 Task: Organize a 75-minute professional wardrobe styling and fashion consultation to define personal style.
Action: Mouse pressed left at (533, 198)
Screenshot: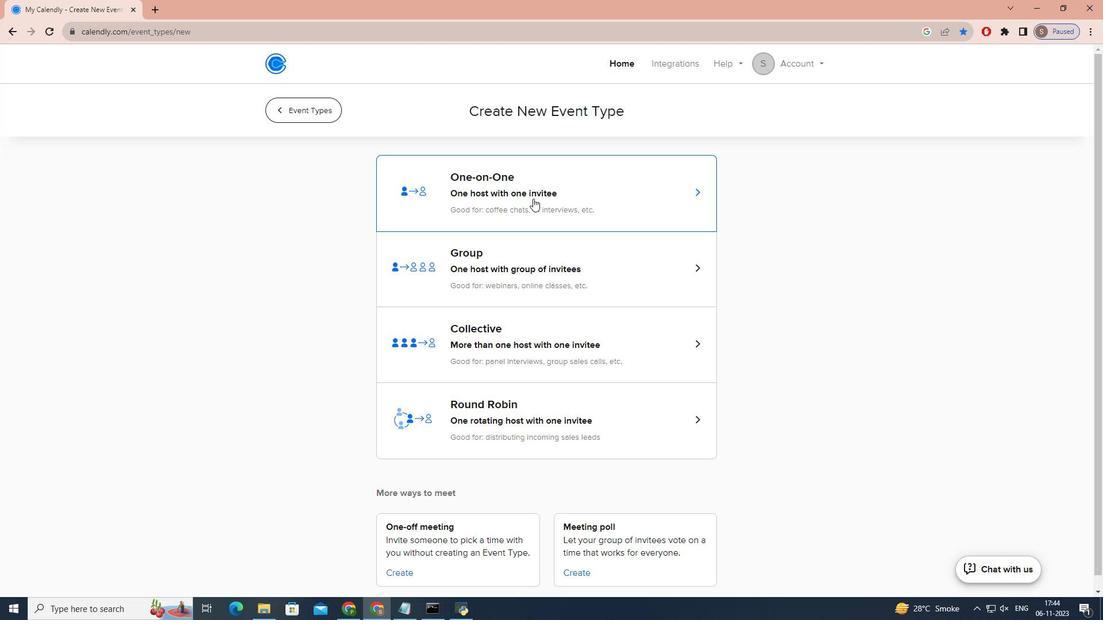 
Action: Mouse moved to (488, 269)
Screenshot: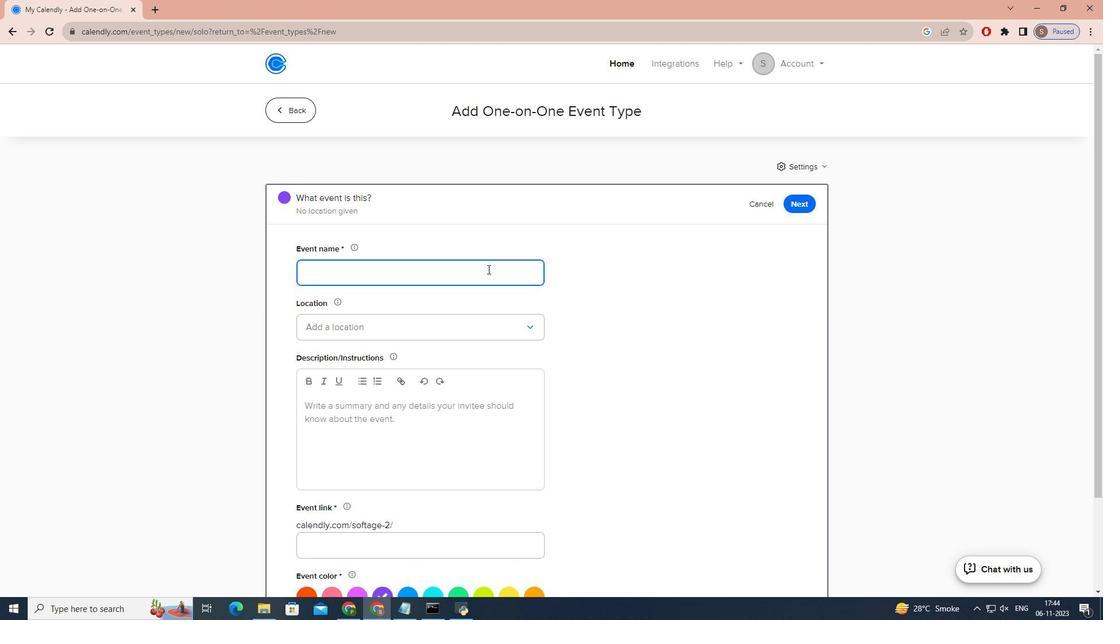 
Action: Key pressed p<Key.caps_lock>ERSONAL<Key.space><Key.caps_lock>s<Key.caps_lock>TYLE<Key.space><Key.caps_lock>d<Key.caps_lock>ISCOVR<Key.backspace>ERY<Key.space><Key.caps_lock>w<Key.caps_lock>ARDROBE<Key.space><Key.caps_lock>c<Key.caps_lock>ONSULTATION
Screenshot: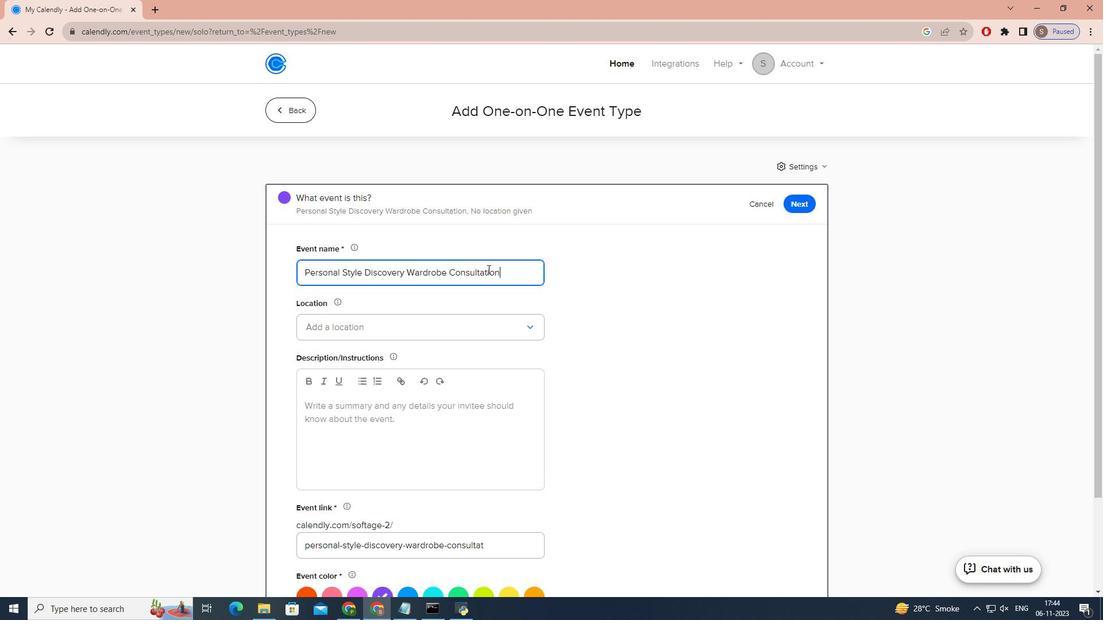 
Action: Mouse moved to (461, 333)
Screenshot: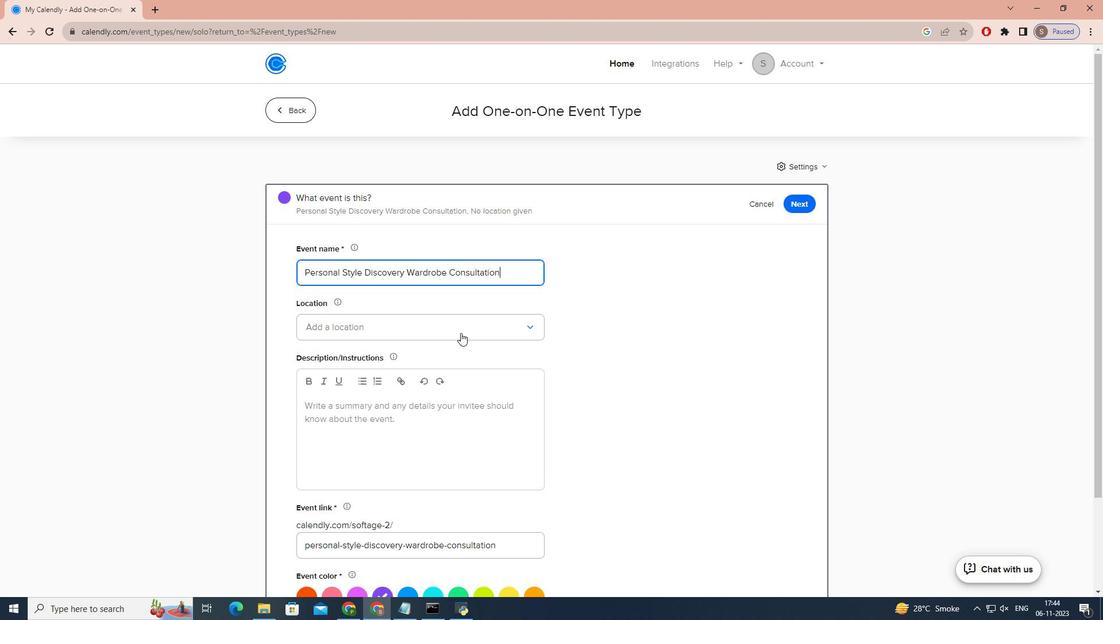
Action: Mouse pressed left at (461, 333)
Screenshot: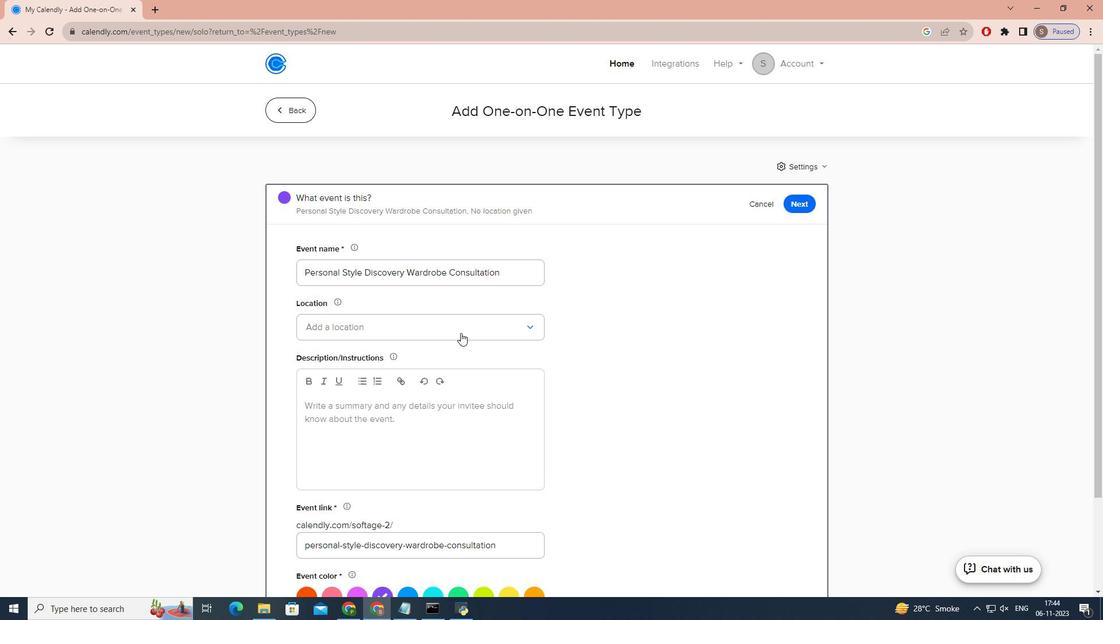 
Action: Mouse moved to (440, 355)
Screenshot: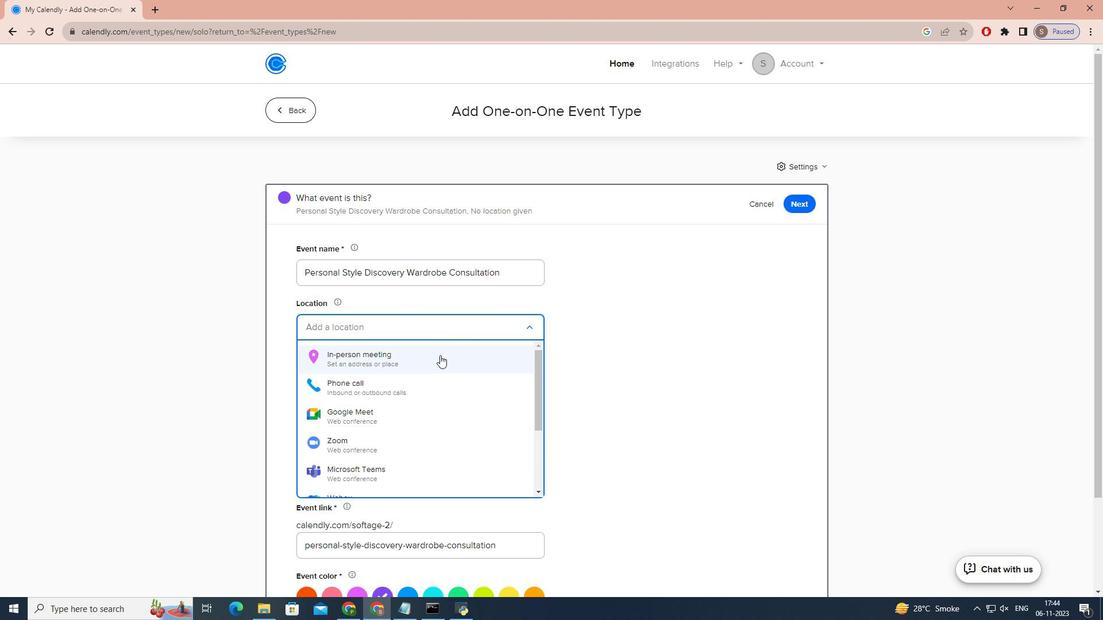 
Action: Mouse pressed left at (440, 355)
Screenshot: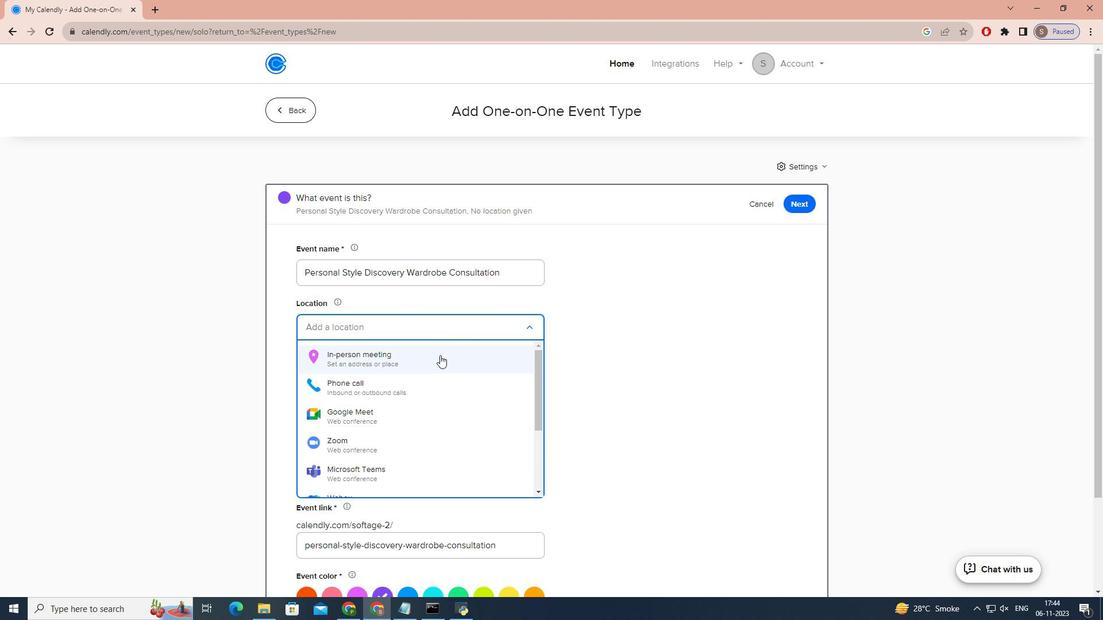 
Action: Mouse moved to (502, 192)
Screenshot: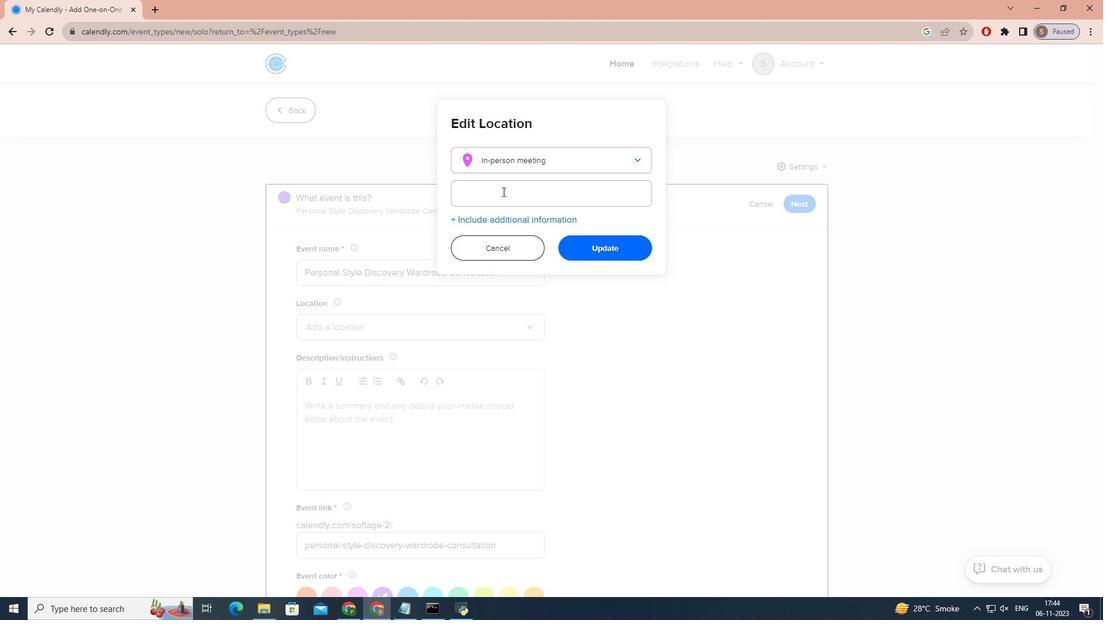 
Action: Mouse pressed left at (502, 192)
Screenshot: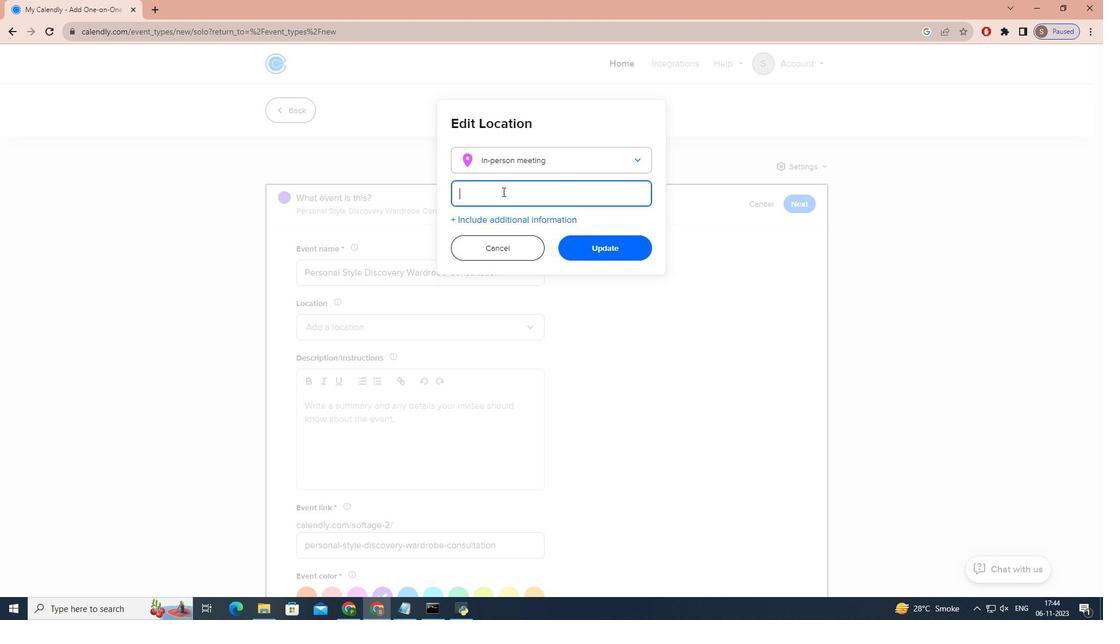 
Action: Key pressed <Key.caps_lock>h<Key.caps_lock>OUSE<Key.space>OF<Key.space><Key.caps_lock>c<Key.caps_lock>OLOUR,<Key.space><Key.backspace><Key.backspace><Key.backspace><Key.backspace>R<Key.space><Key.backspace>,<Key.space>12900<Key.space><Key.caps_lock>m<Key.caps_lock>ETCALF<Key.space><Key.caps_lock>a<Key.caps_lock>VENUE<Key.space><Key.caps_lock>s<Key.caps_lock>UITE<Key.space>215<Key.space><Key.caps_lock>o<Key.caps_lock>VERLAND<Key.space><Key.caps_lock>p<Key.caps_lock>ARK,<Key.space><Key.caps_lock>ks<Key.space>66213,<Key.space><Key.caps_lock>
Screenshot: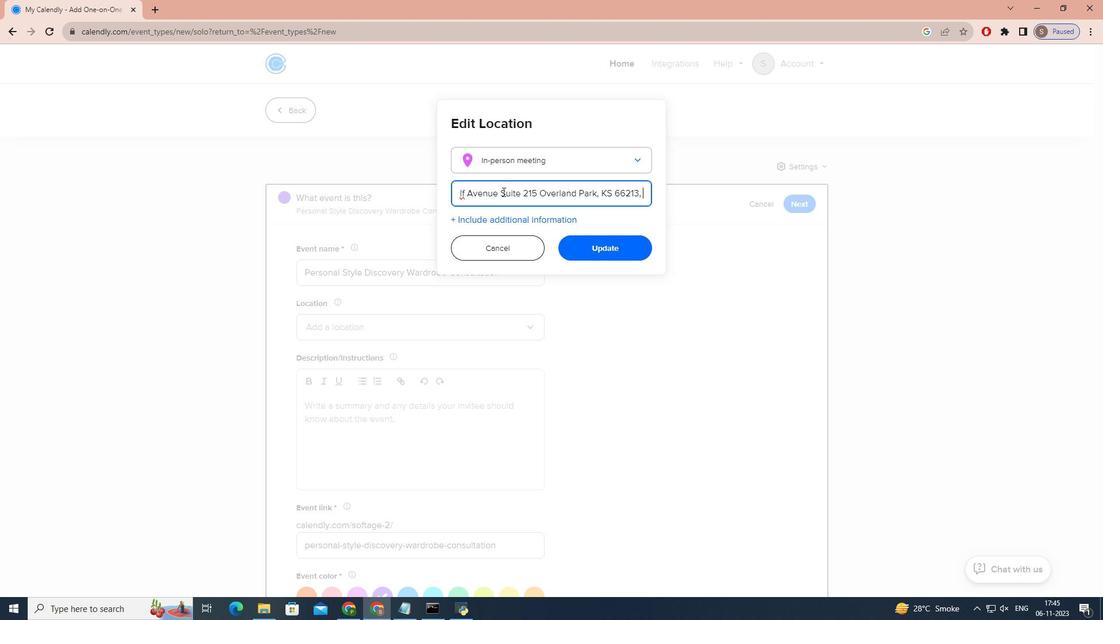 
Action: Mouse moved to (595, 219)
Screenshot: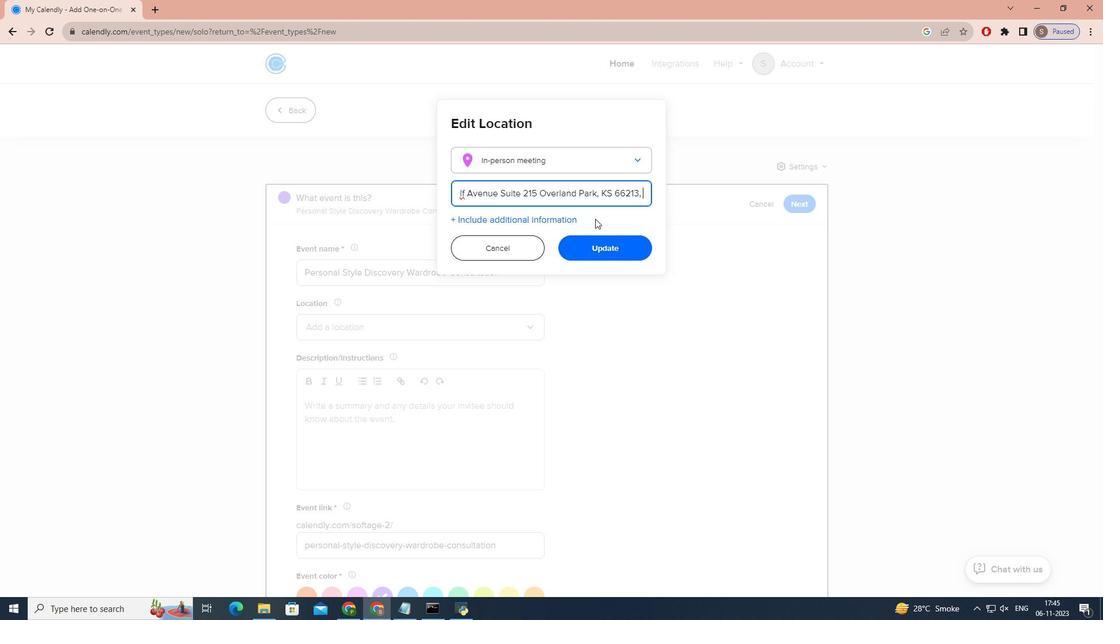 
Action: Key pressed <Key.backspace><Key.backspace>
Screenshot: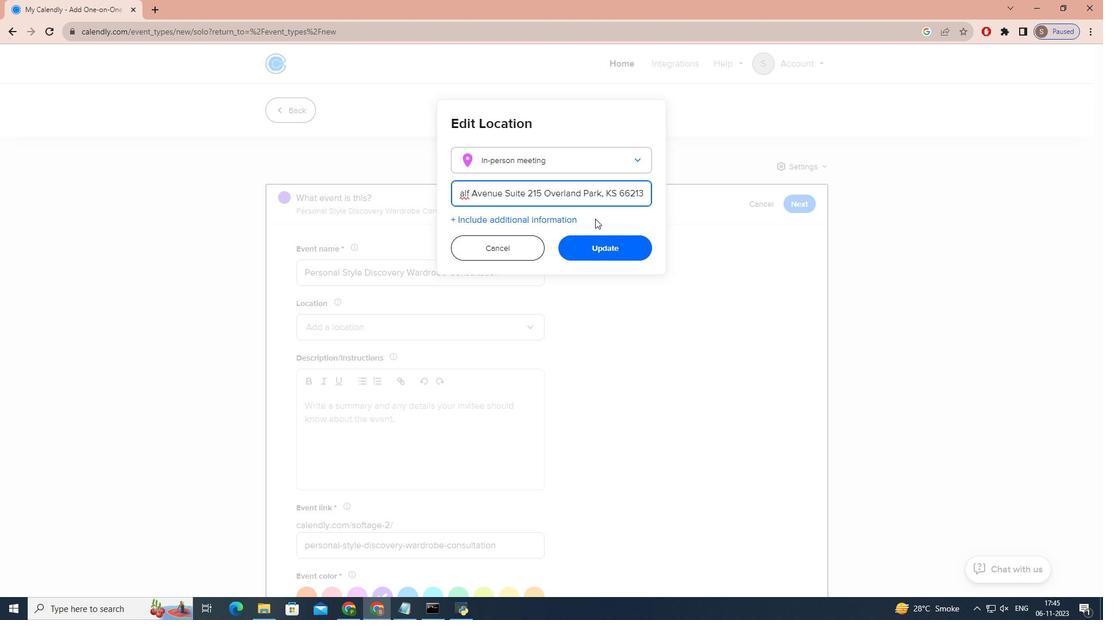 
Action: Mouse moved to (597, 246)
Screenshot: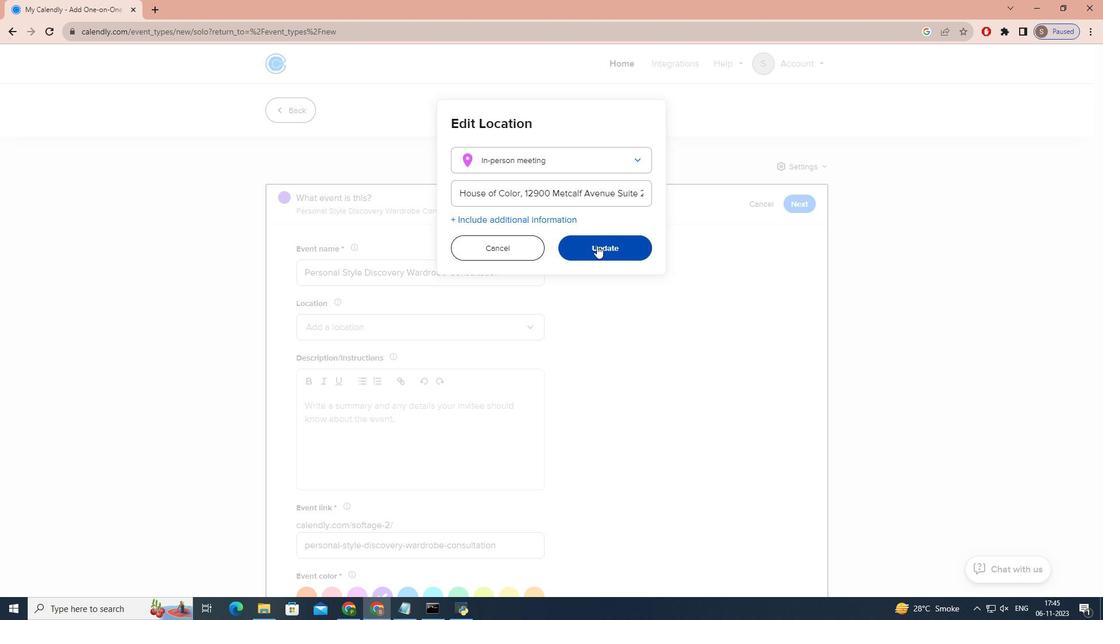 
Action: Mouse pressed left at (597, 246)
Screenshot: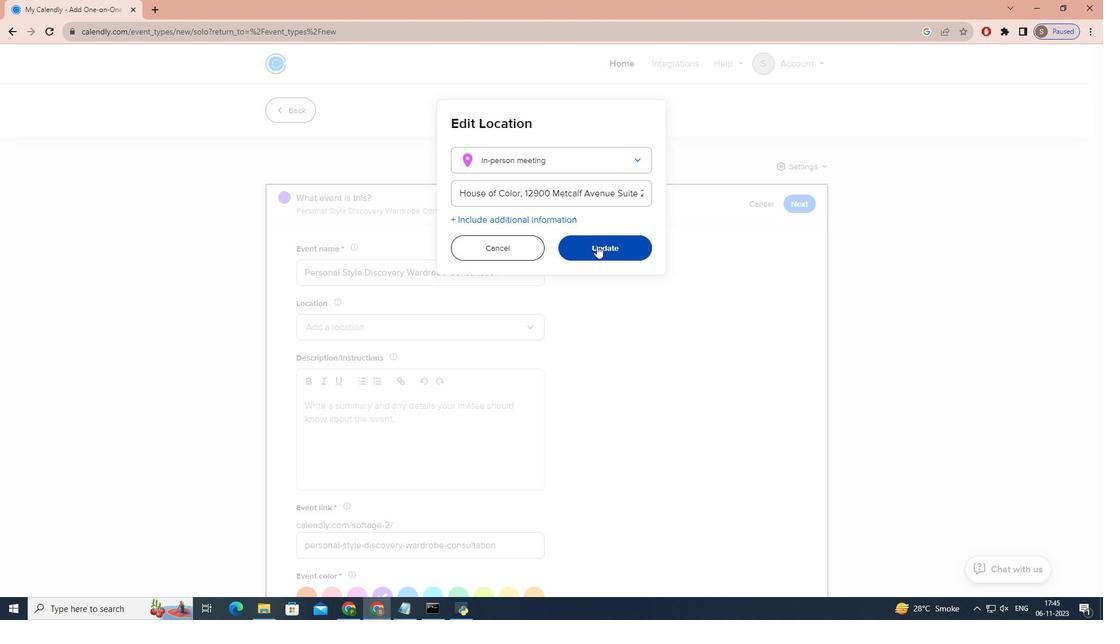 
Action: Mouse moved to (387, 443)
Screenshot: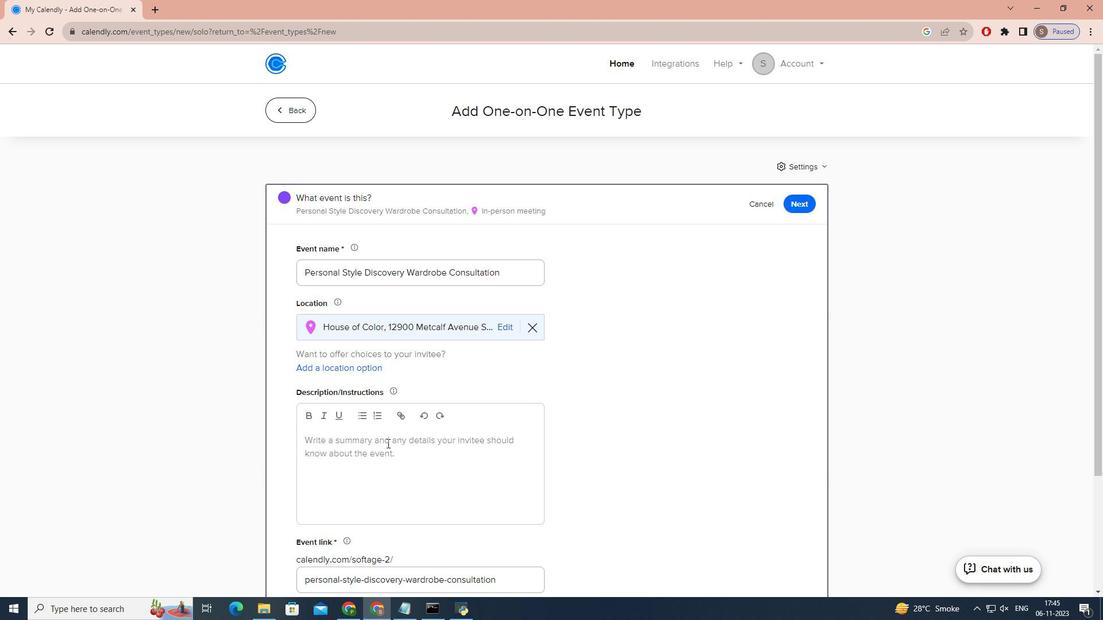 
Action: Mouse pressed left at (387, 443)
Screenshot: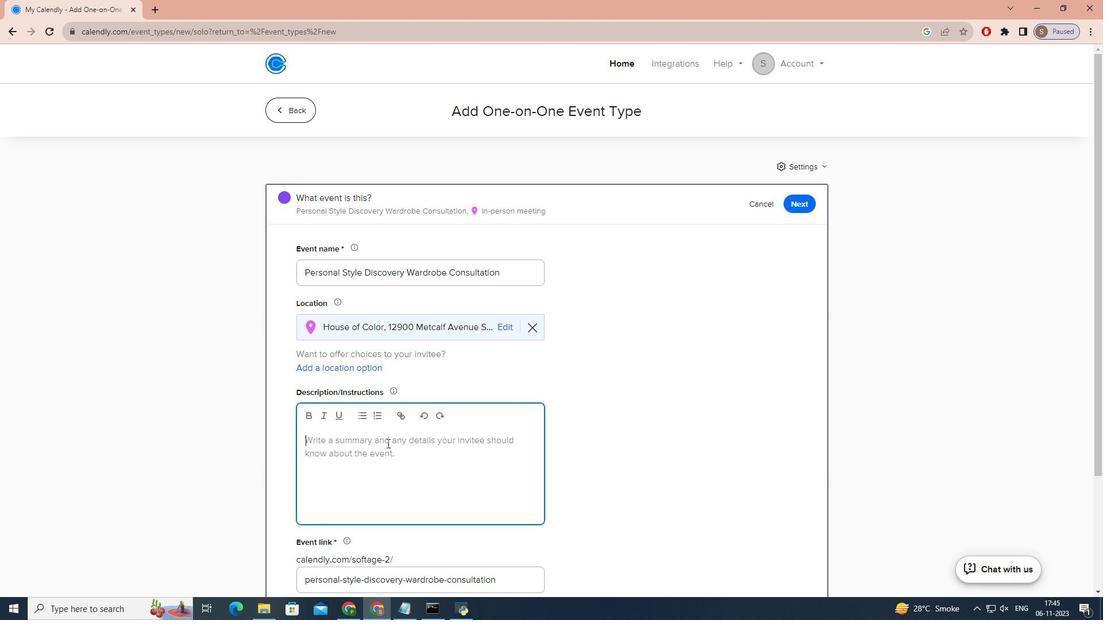 
Action: Key pressed <Key.caps_lock>w<Key.caps_lock>ELCOME<Key.space>TO<Key.space>YOUR<Key.space><Key.caps_lock>p<Key.caps_lock>ERSONAL<Key.space><Key.caps_lock>s<Key.caps_lock>TYLE<Key.space><Key.caps_lock>d<Key.caps_lock>ISCOVERY<Key.space><Key.caps_lock>w<Key.caps_lock>ARDROBE<Key.space><Key.caps_lock>c<Key.caps_lock>ONSULTATION<Key.shift><Key.shift><Key.shift>!<Key.space>
Screenshot: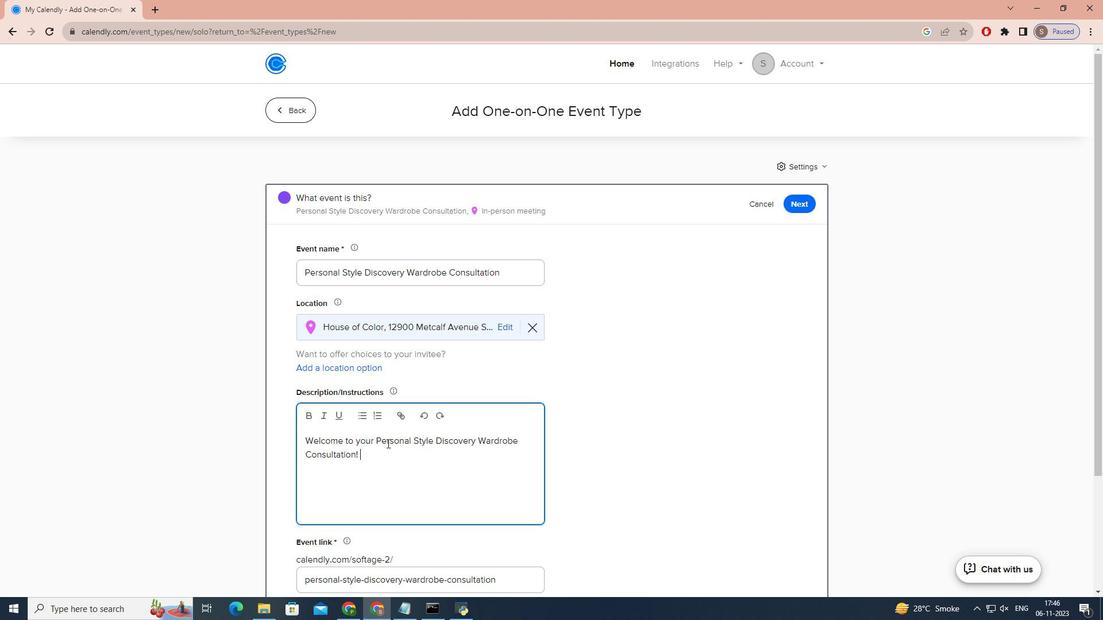 
Action: Mouse moved to (379, 440)
Screenshot: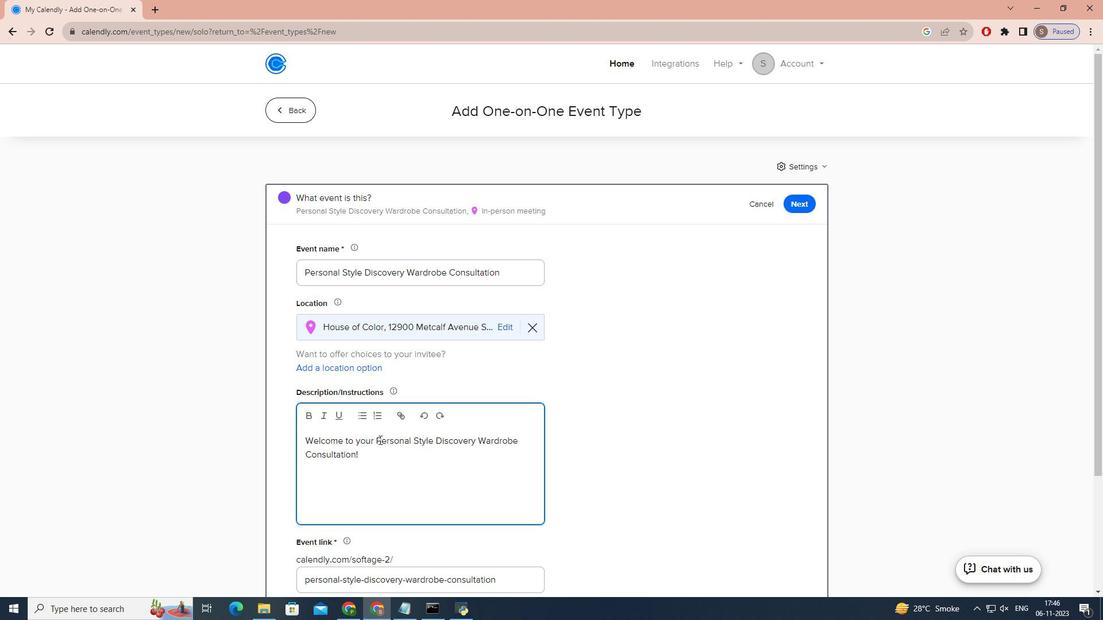 
Action: Mouse pressed left at (379, 440)
Screenshot: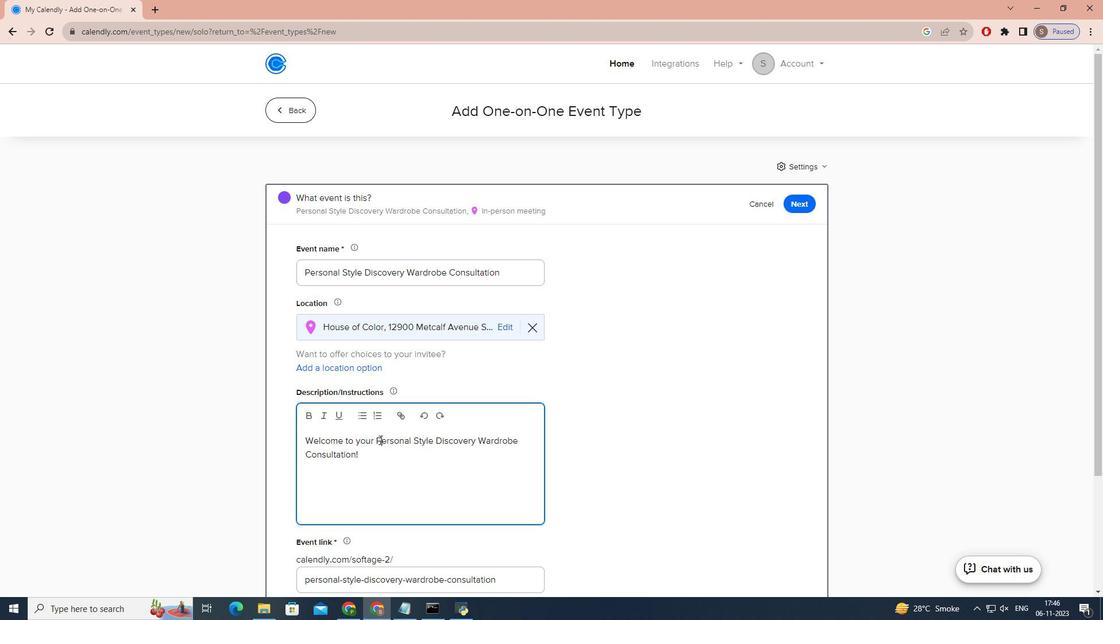 
Action: Mouse moved to (375, 439)
Screenshot: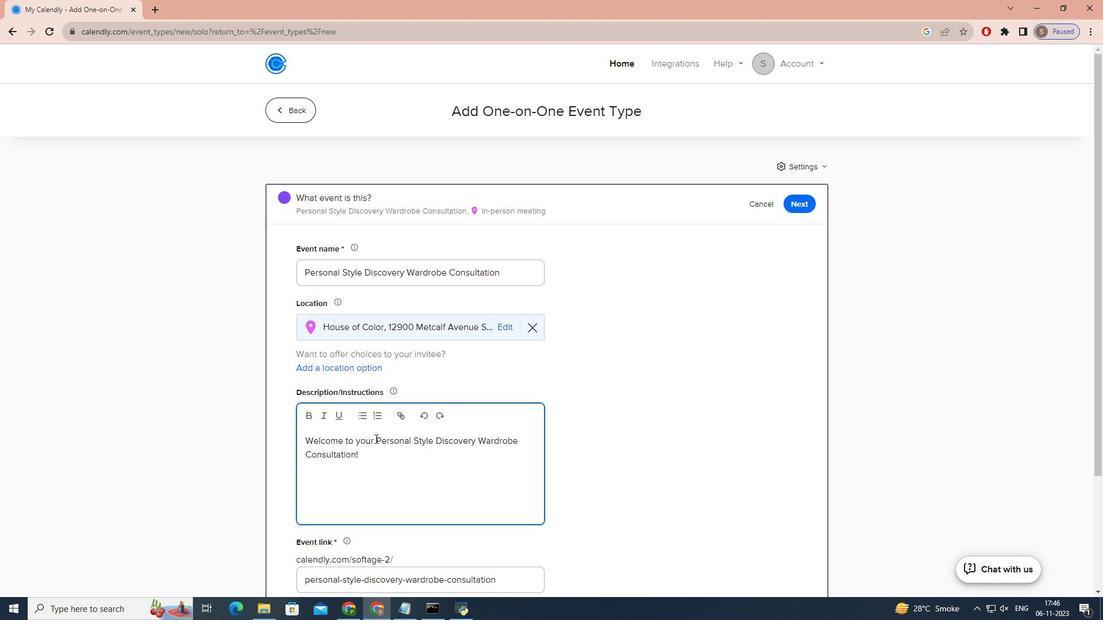 
Action: Mouse pressed left at (375, 439)
Screenshot: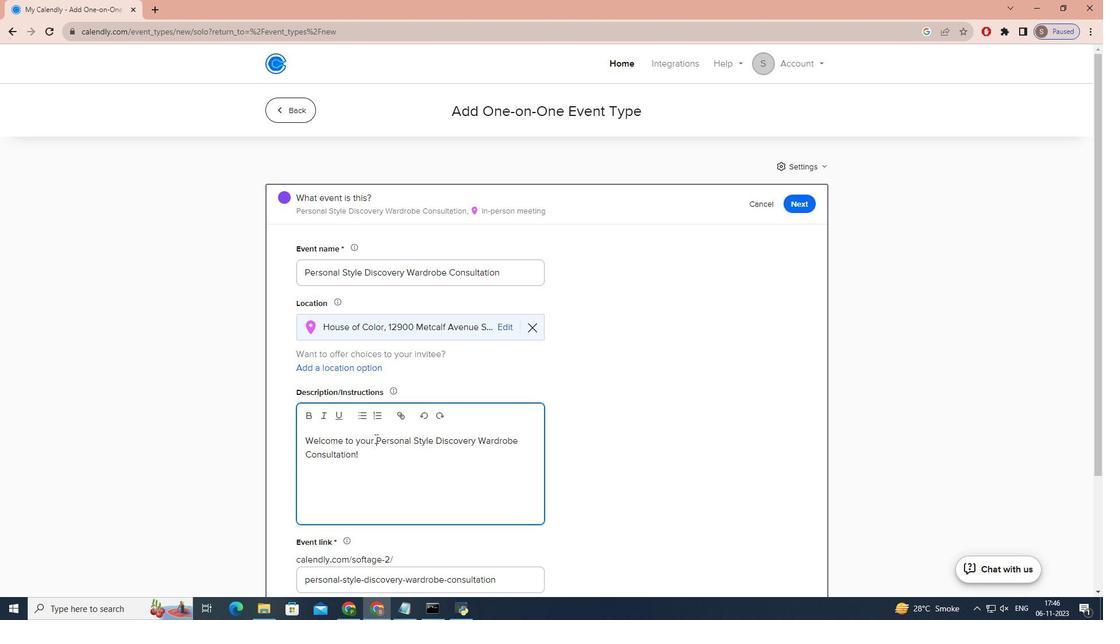 
Action: Mouse moved to (325, 418)
Screenshot: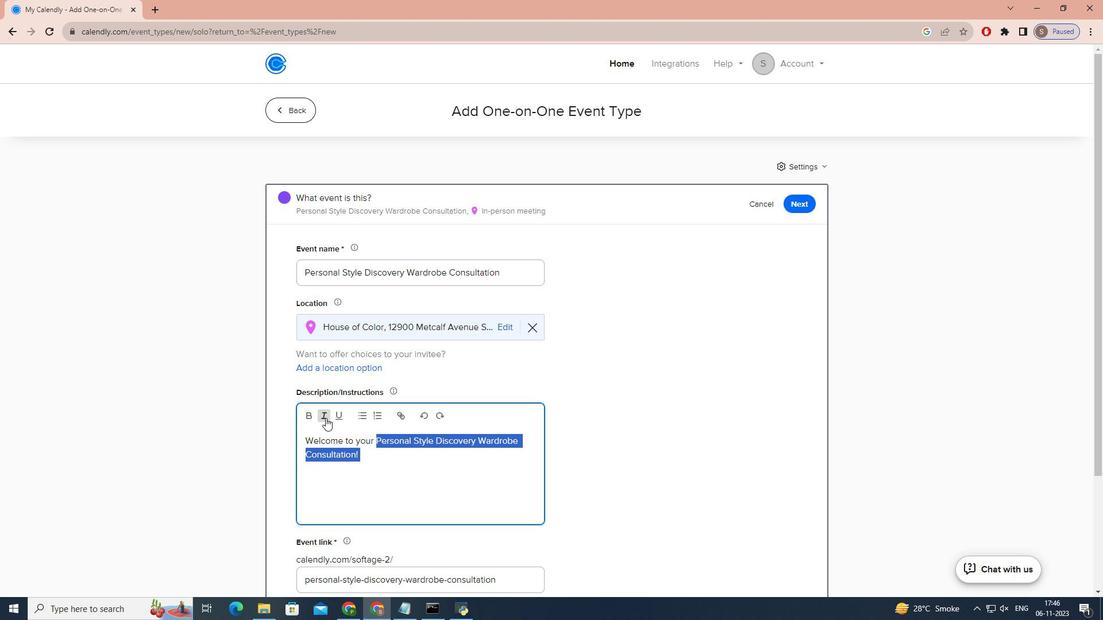 
Action: Mouse pressed left at (325, 418)
Screenshot: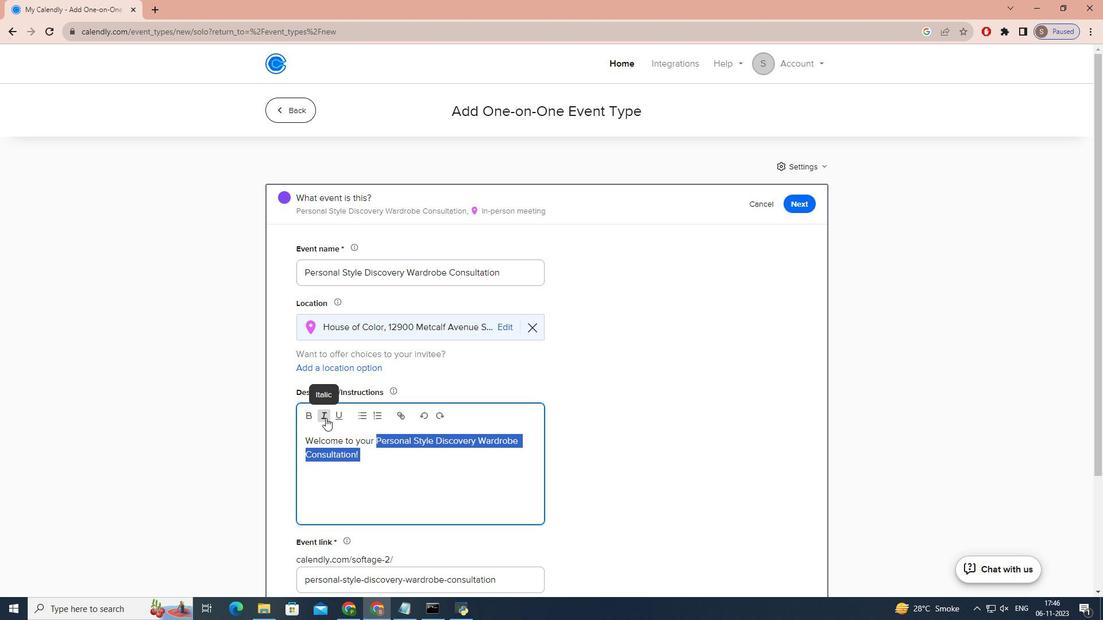
Action: Mouse moved to (381, 461)
Screenshot: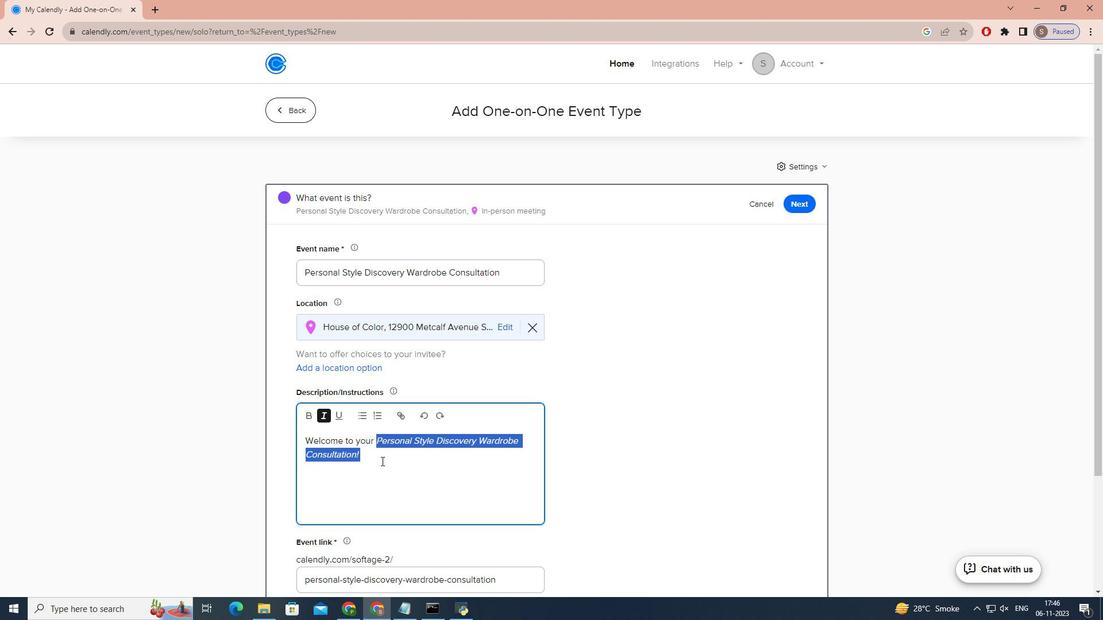 
Action: Mouse pressed left at (381, 461)
Screenshot: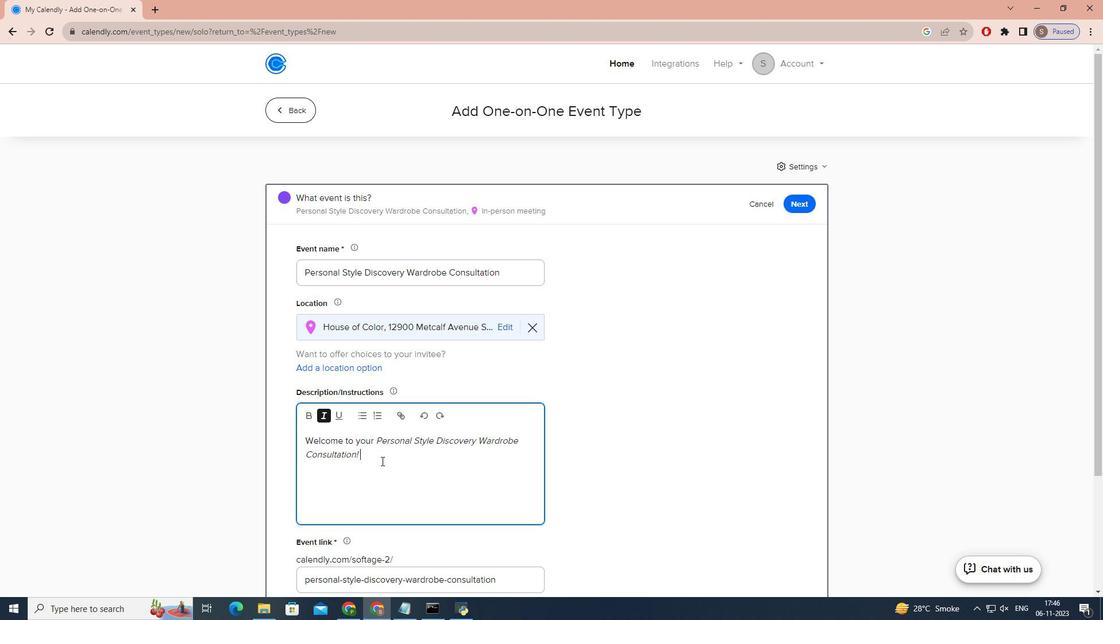 
Action: Mouse moved to (385, 461)
Screenshot: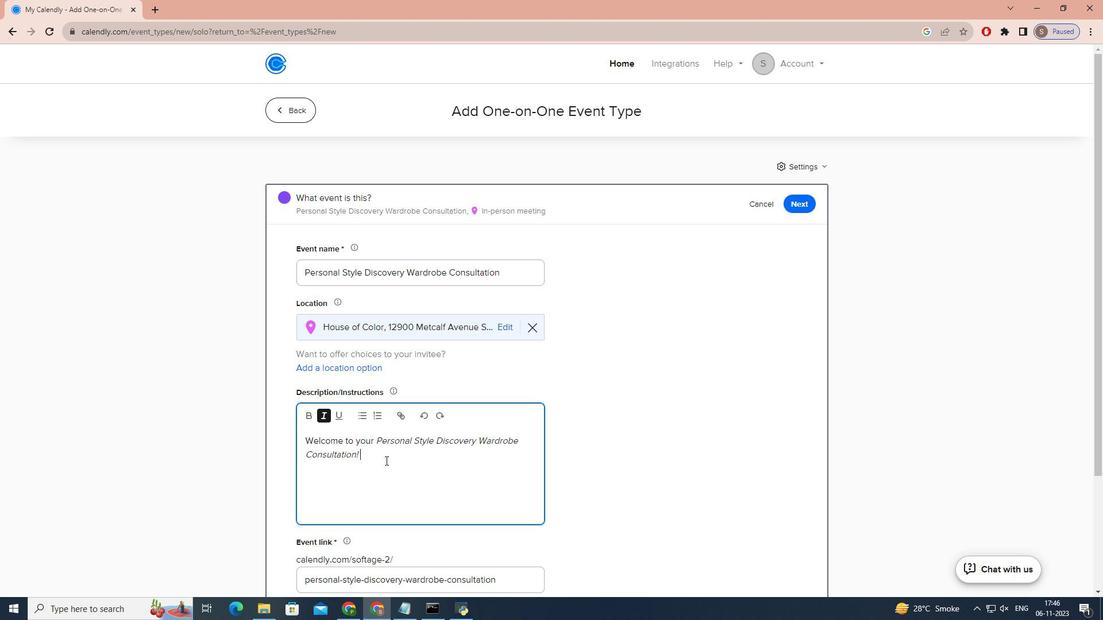 
Action: Key pressed <Key.caps_lock>d<Key.caps_lock>URING<Key.space>THIS<Key.space>SESSION<Key.space><Key.backspace>,<Key.space>YOU'LL<Key.space>WORK<Key.space>CLOSLY
Screenshot: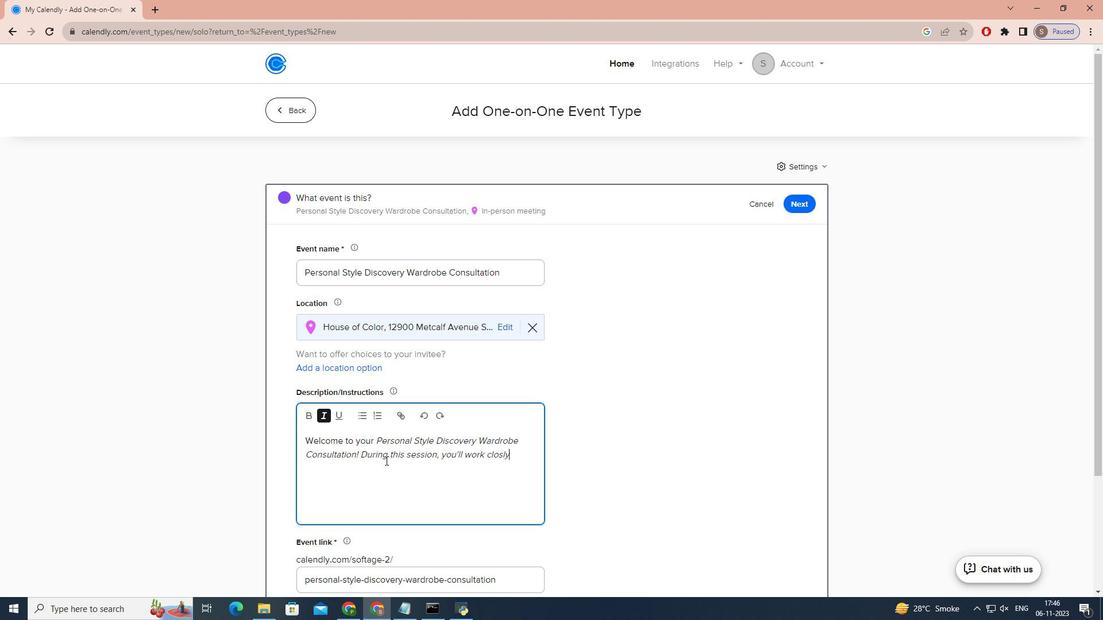 
Action: Mouse moved to (361, 455)
Screenshot: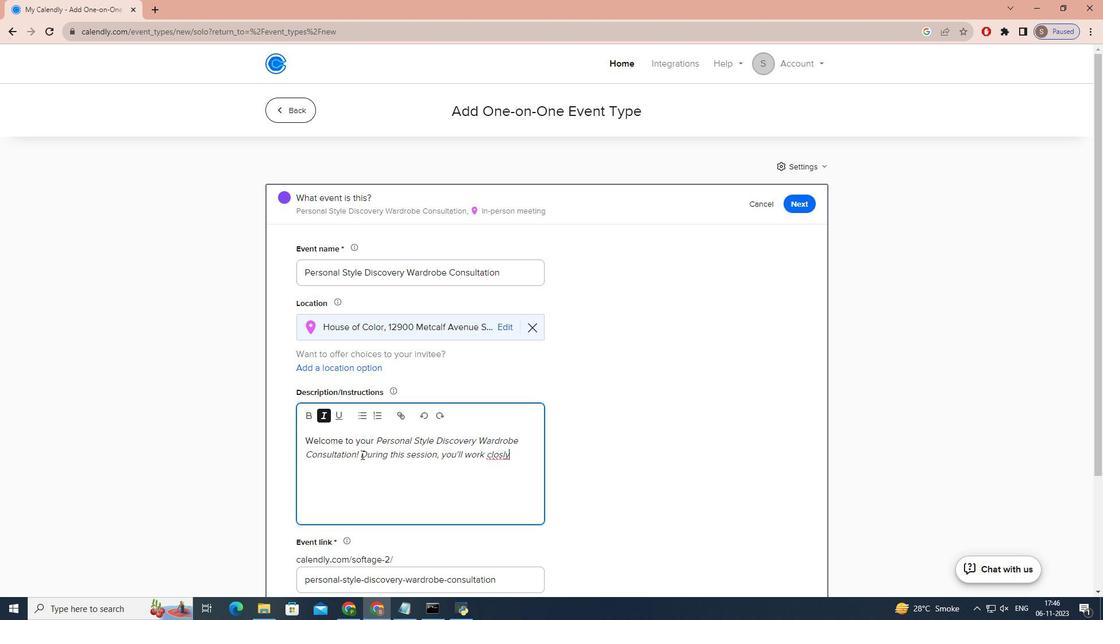 
Action: Mouse pressed left at (361, 455)
Screenshot: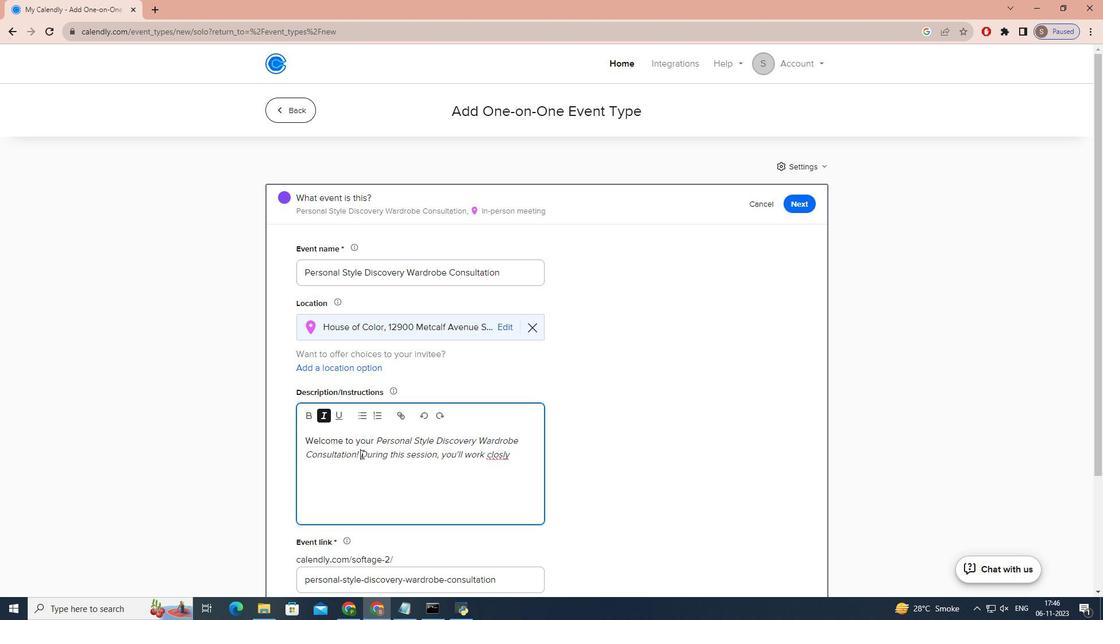 
Action: Mouse moved to (324, 416)
Screenshot: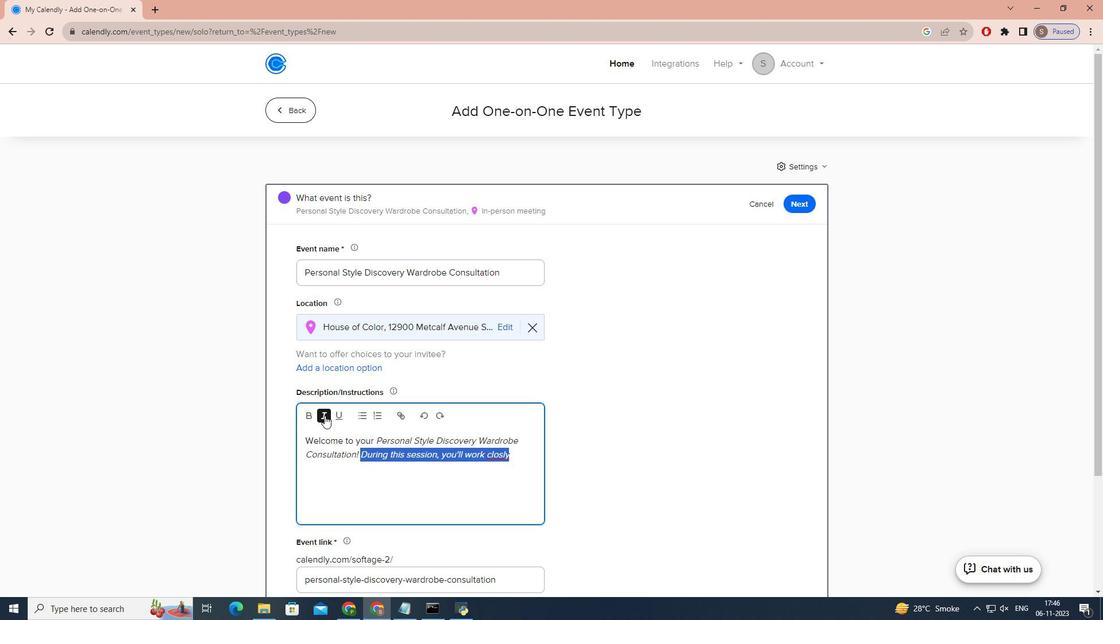 
Action: Mouse pressed left at (324, 416)
Screenshot: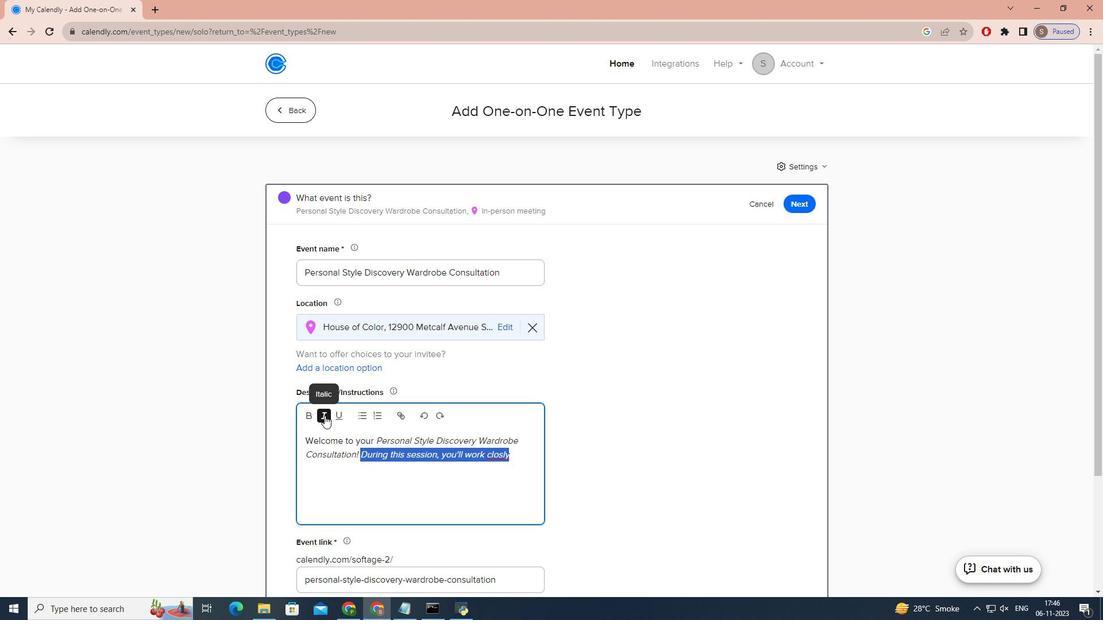 
Action: Mouse moved to (520, 459)
Screenshot: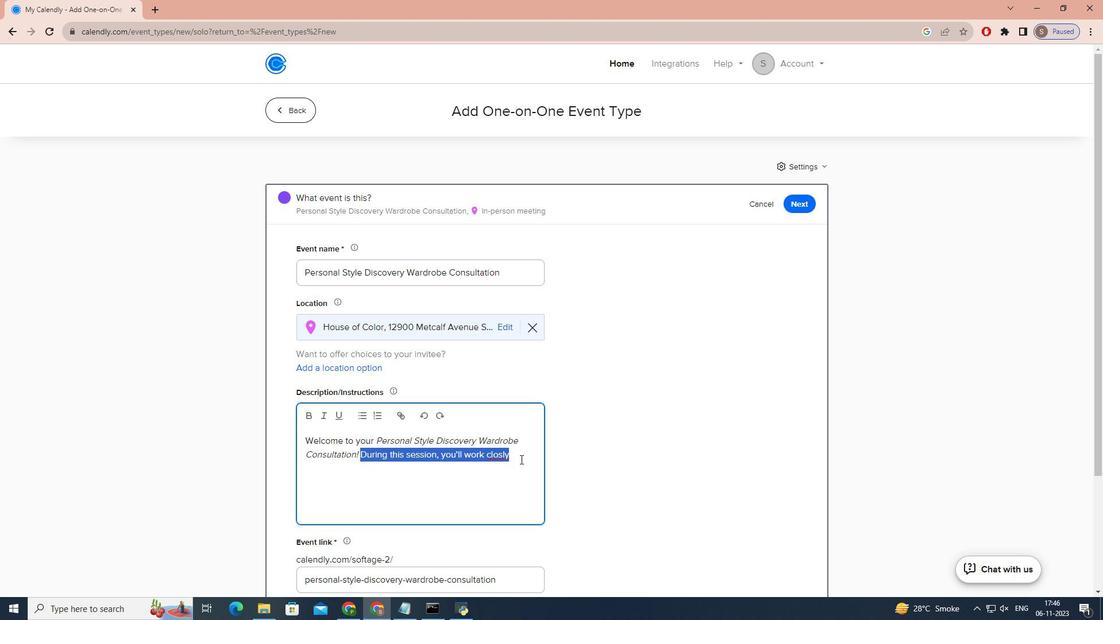 
Action: Mouse pressed left at (520, 459)
Screenshot: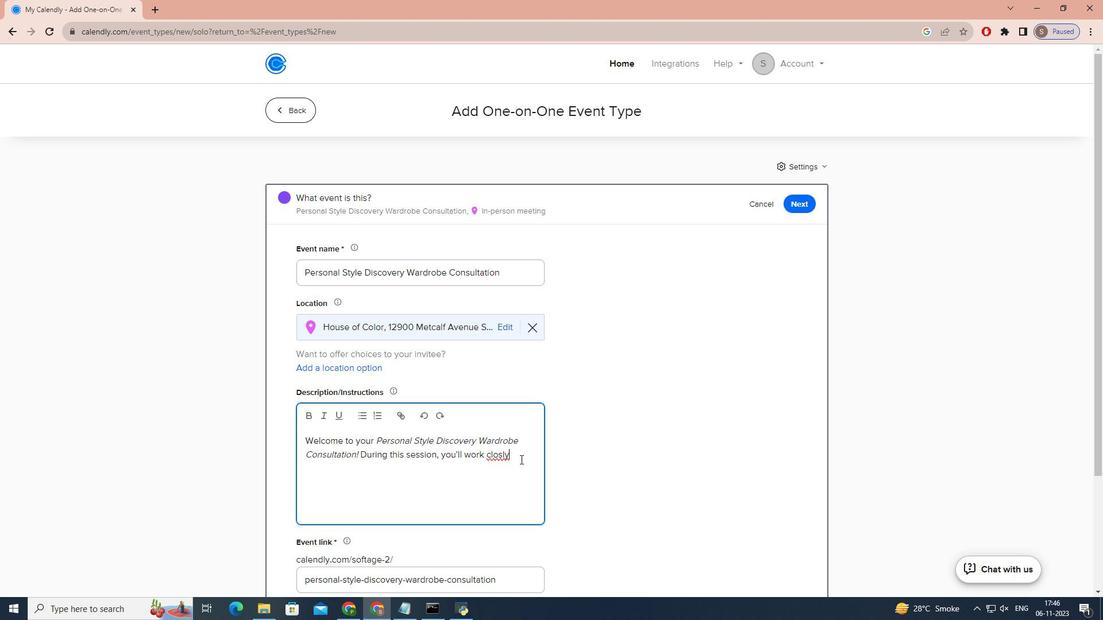 
Action: Key pressed <Key.backspace><Key.backspace>SLY<Key.backspace><Key.backspace><Key.backspace>ELY<Key.space>WITH<Key.space>OUR<Key.space>PROFESSIONAL<Key.space>WARDROBE<Key.space>STYLIST<Key.space>TO<Key.space>DEFINE<Key.space>AND<Key.space>REFINE<Key.space>YOUR<Key.space>UNIQUE<Key.space>PERSONAL<Key.space>STYLE.<Key.space><Key.caps_lock>w<Key.caps_lock>HETHER<Key.space>YOU<Key.space>ARE<Key.space>LOOKING<Key.space>TO<Key.space>REVAMP<Key.space>YOUR<Key.space>WARDROBE,<Key.space>PREPARE<Key.space>FOR<Key.space>A<Key.space>SPECIAL<Key.space>EVENT<Key.space><Key.backspace>,<Key.space>OR<Key.space>SIMPLY<Key.space>WANT<Key.space>TO<Key.space>FEEL<Key.space>MORE<Key.space>CONFIDENT<Key.space>IN<Key.space>YOUR<Key.space>CLOTHING<Key.space>CHOICES,<Key.space>WE'RE<Key.space>HERE<Key.space>TO<Key.space>ASSIST<Key.space>YOU<Key.space>IN<Key.space>ACHIEVING<Key.space>YOUR<Key.space>STYLE<Key.space>GOALS.<Key.space>
Screenshot: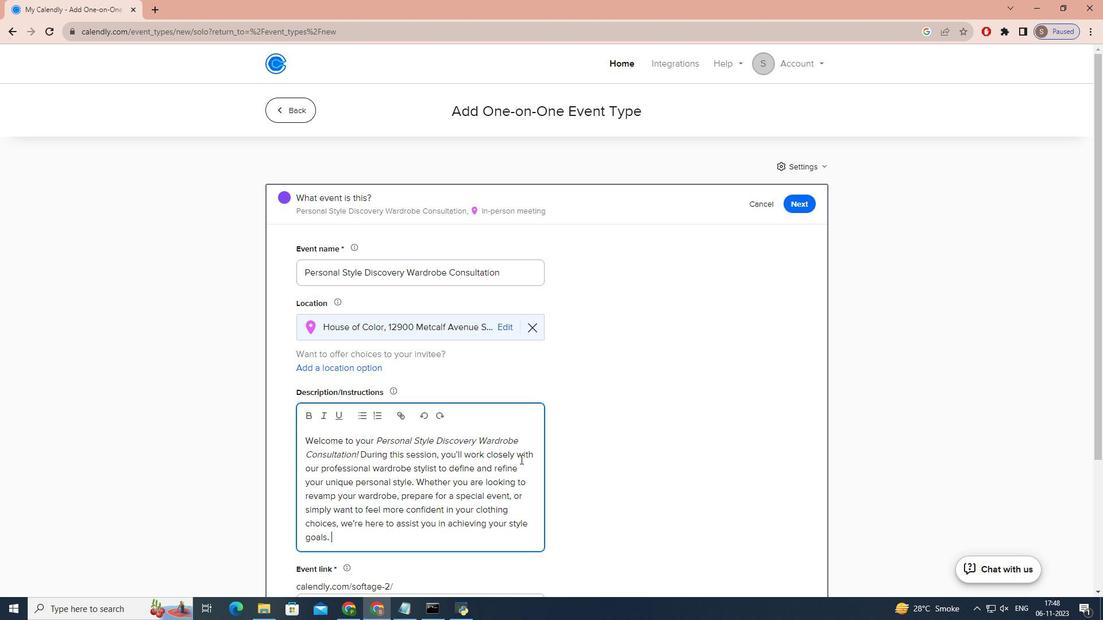 
Action: Mouse moved to (519, 461)
Screenshot: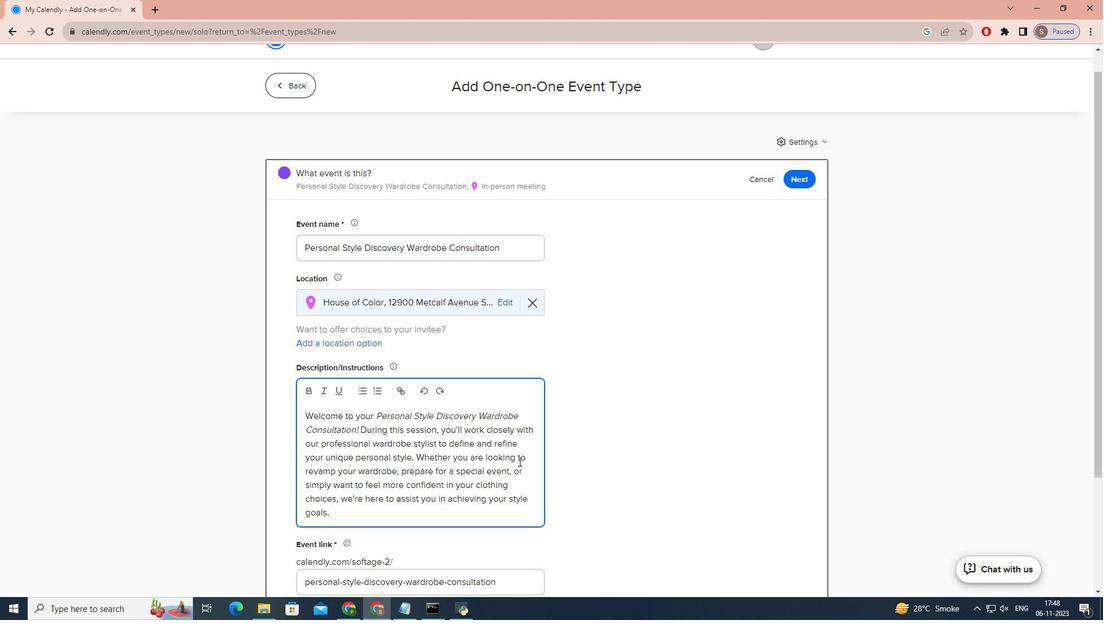 
Action: Mouse scrolled (519, 460) with delta (0, 0)
Screenshot: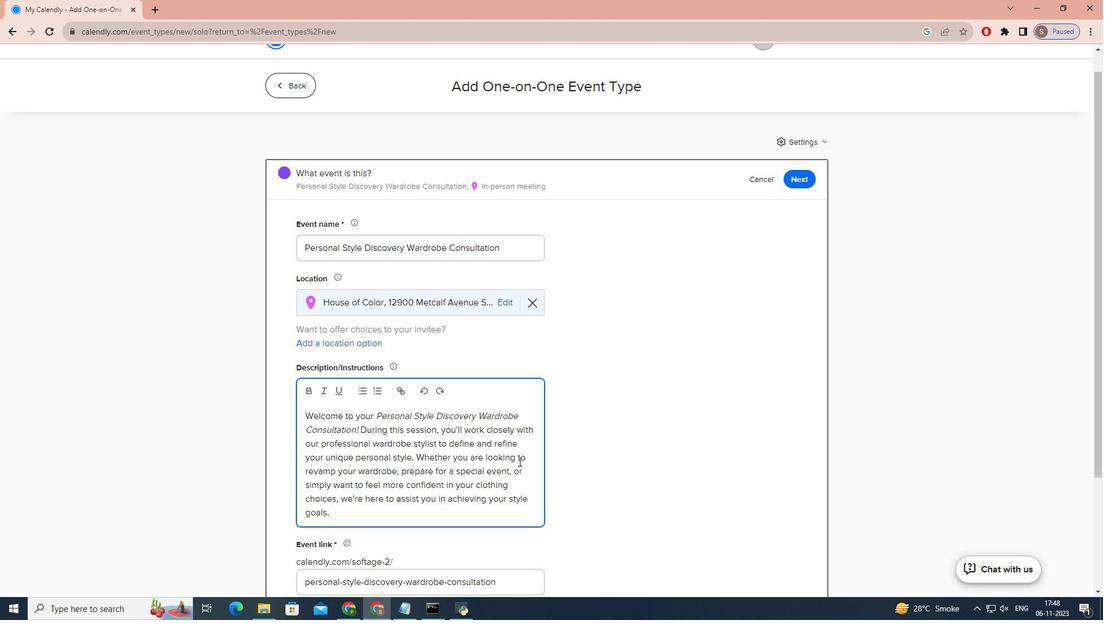 
Action: Mouse scrolled (519, 460) with delta (0, 0)
Screenshot: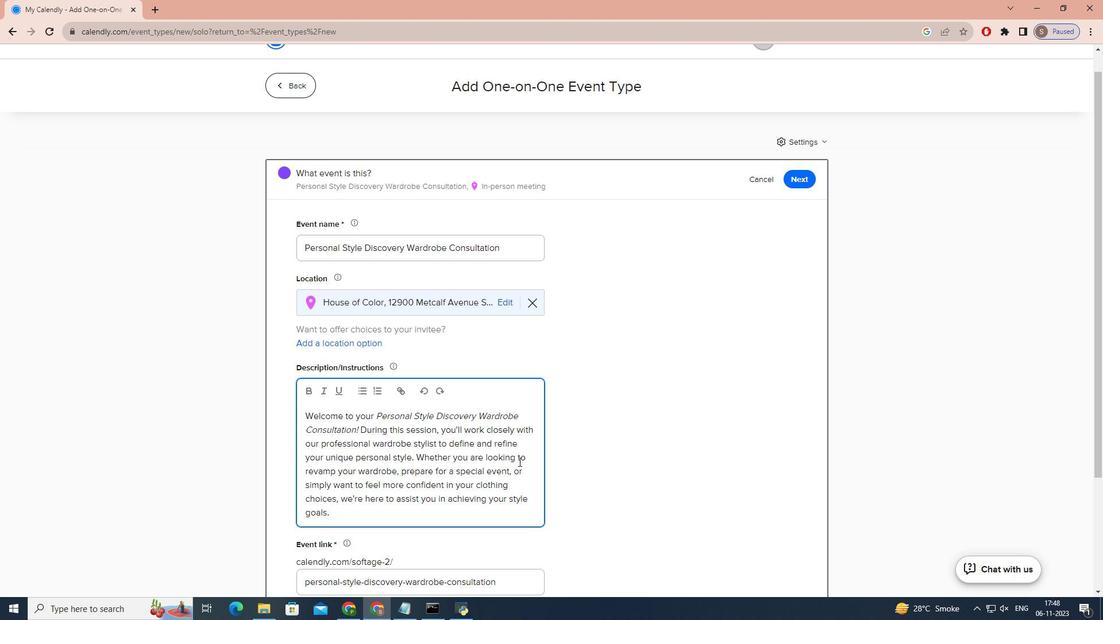 
Action: Mouse moved to (519, 462)
Screenshot: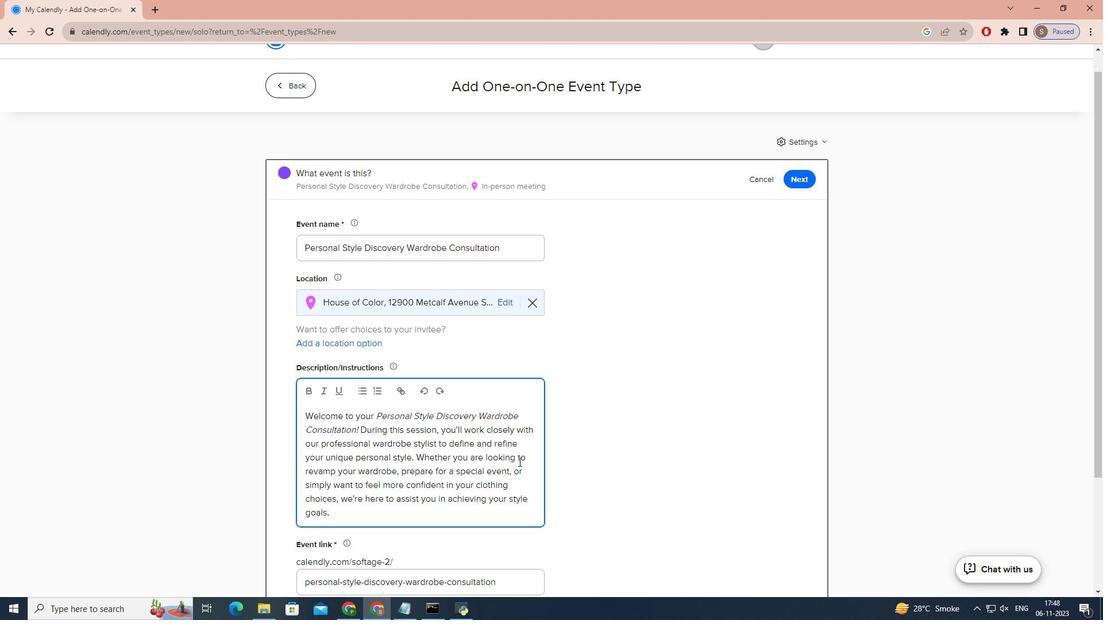 
Action: Mouse scrolled (519, 461) with delta (0, 0)
Screenshot: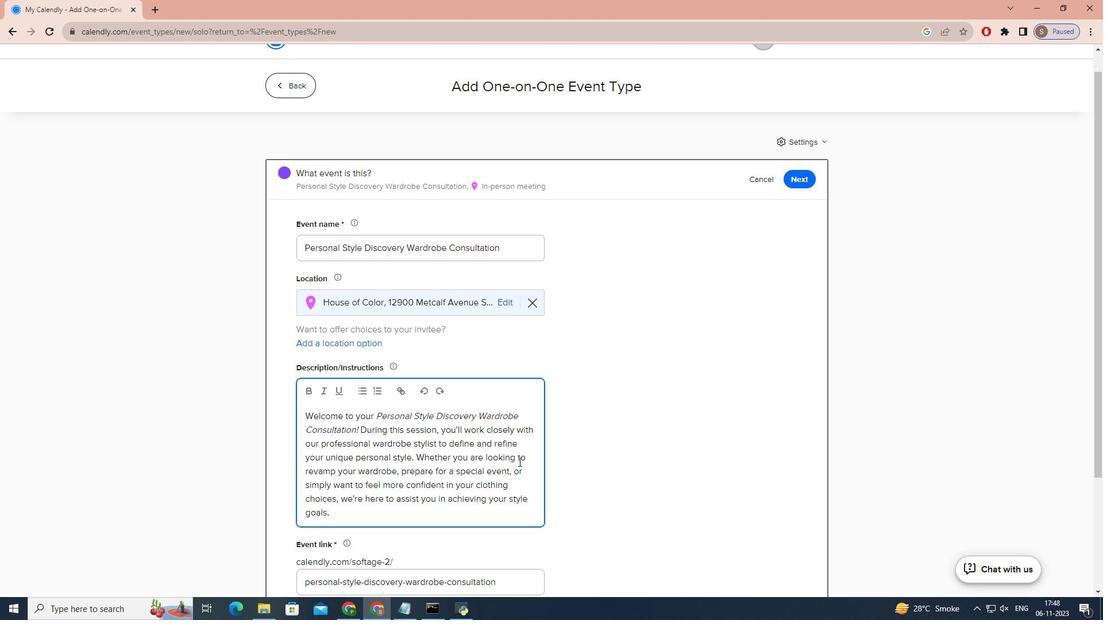 
Action: Mouse scrolled (519, 461) with delta (0, 0)
Screenshot: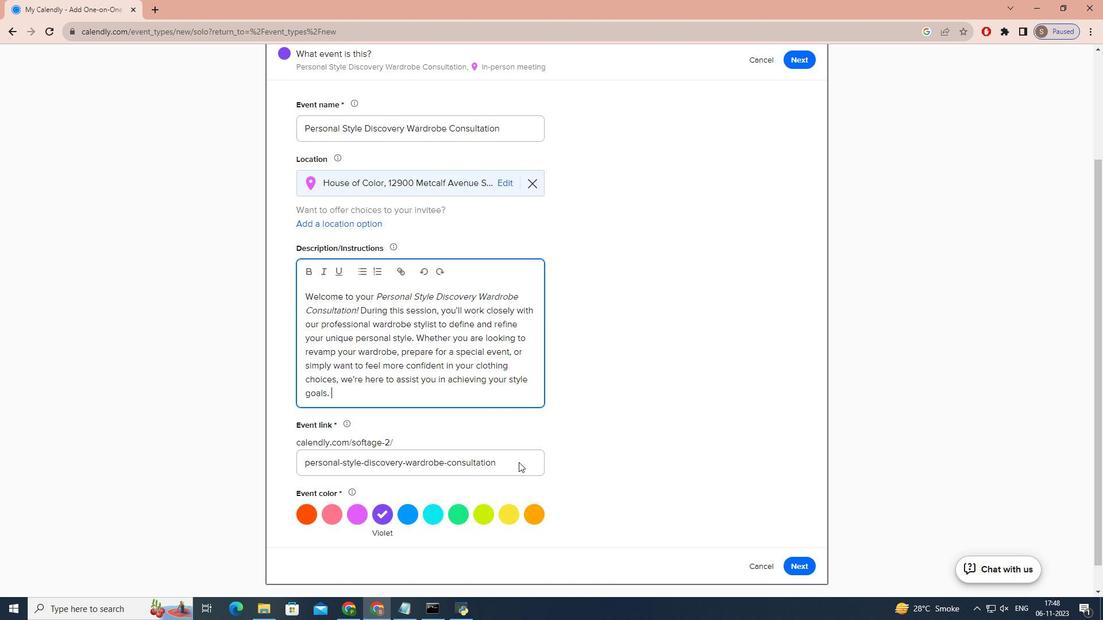 
Action: Mouse moved to (519, 462)
Screenshot: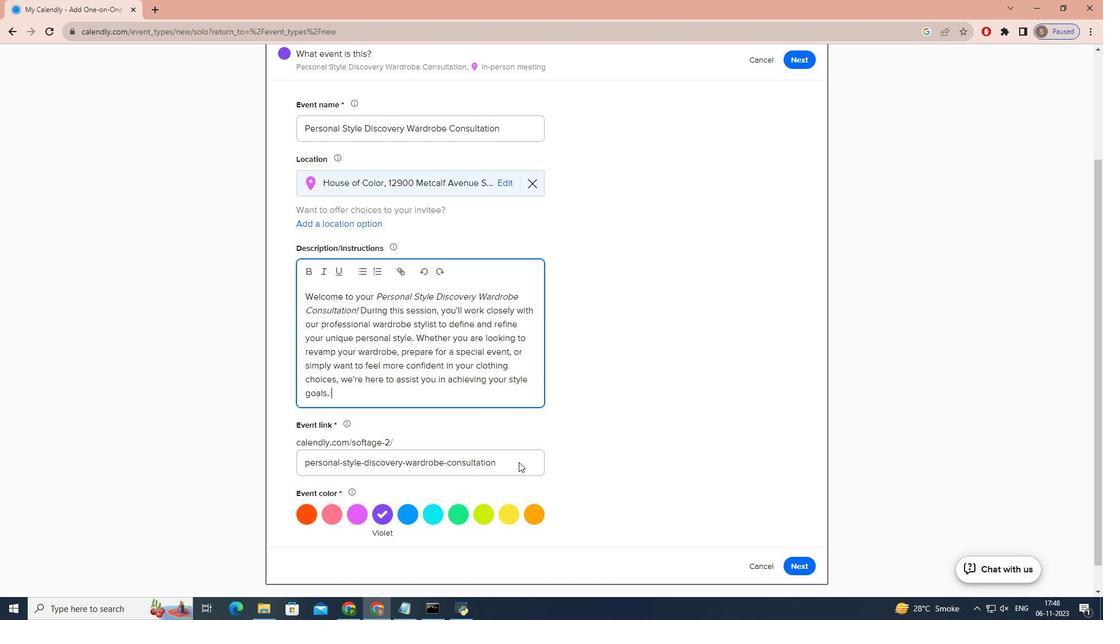 
Action: Mouse scrolled (519, 462) with delta (0, 0)
Screenshot: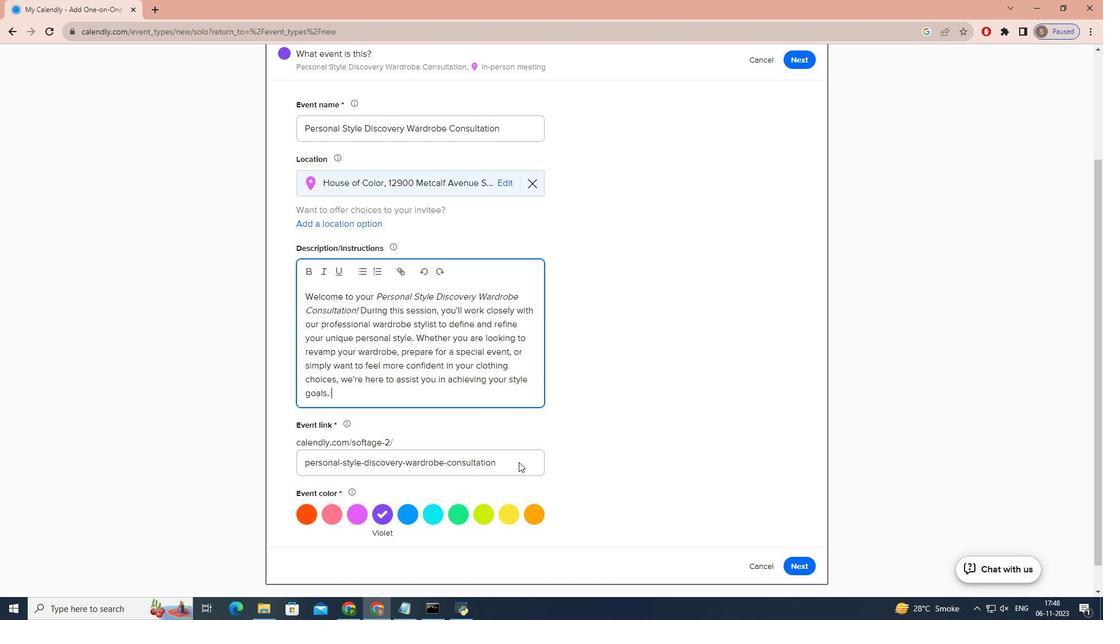 
Action: Mouse moved to (515, 481)
Screenshot: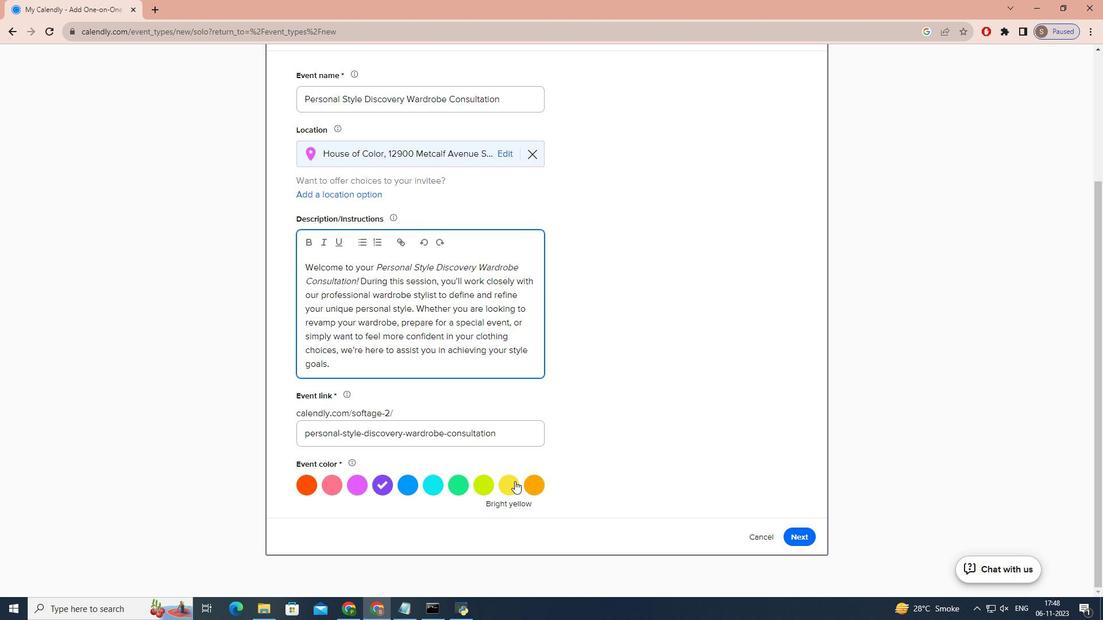 
Action: Mouse pressed left at (515, 481)
Screenshot: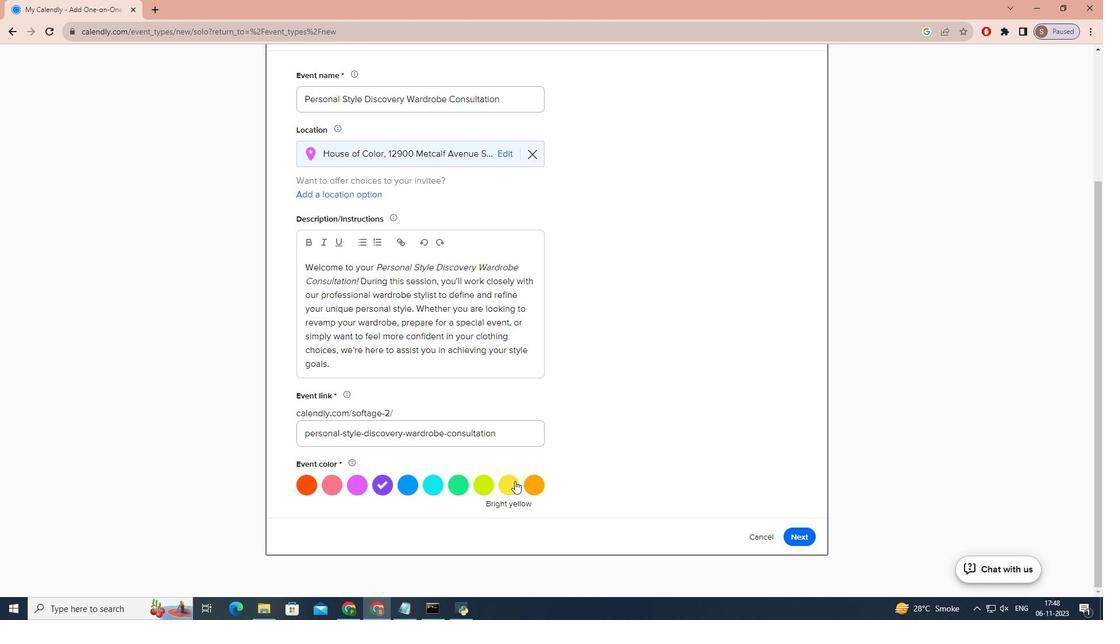 
Action: Mouse moved to (790, 532)
Screenshot: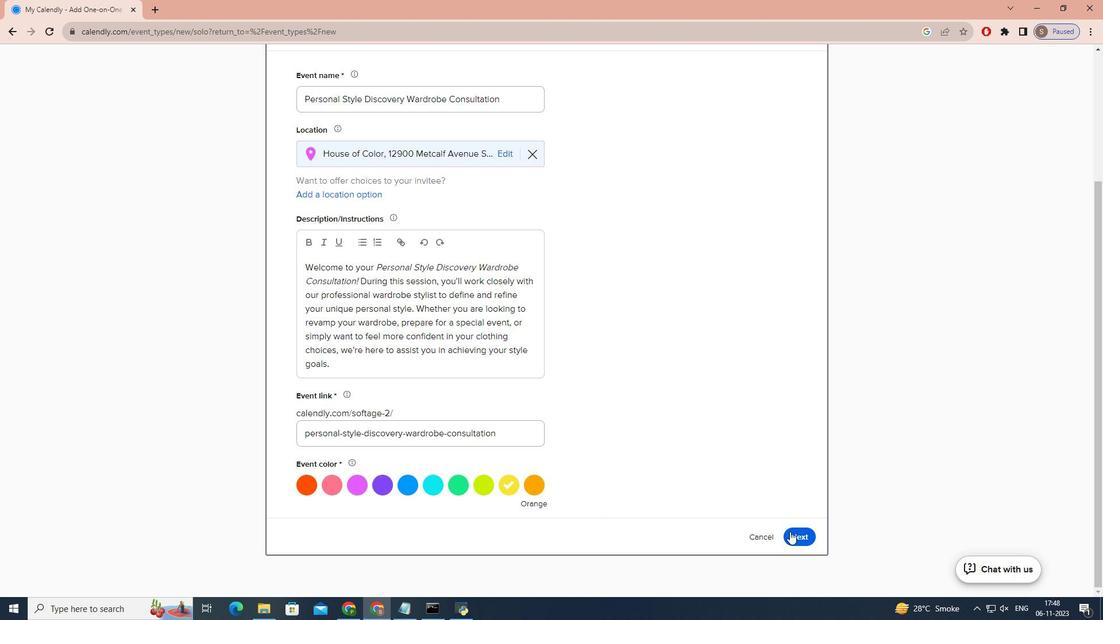 
Action: Mouse pressed left at (790, 532)
Screenshot: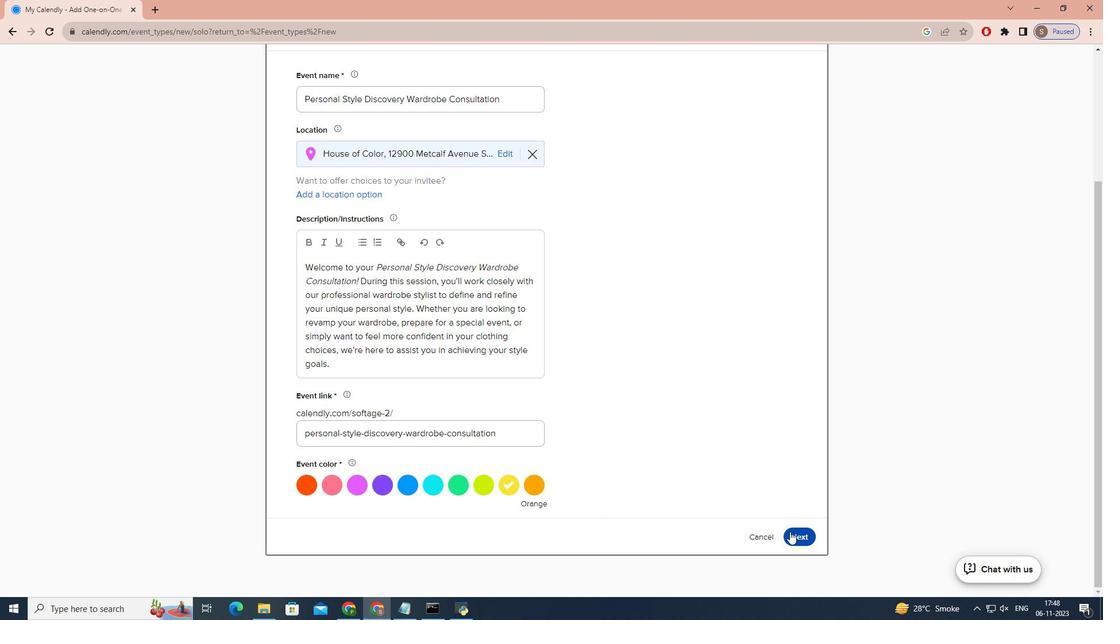 
Action: Mouse moved to (513, 321)
Screenshot: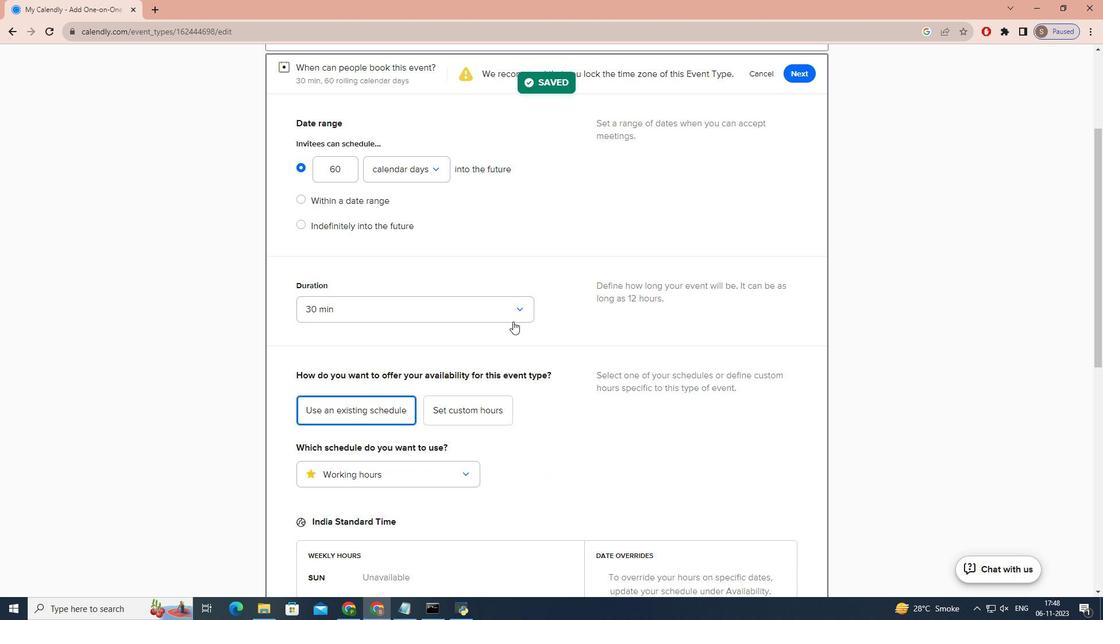 
Action: Mouse pressed left at (513, 321)
Screenshot: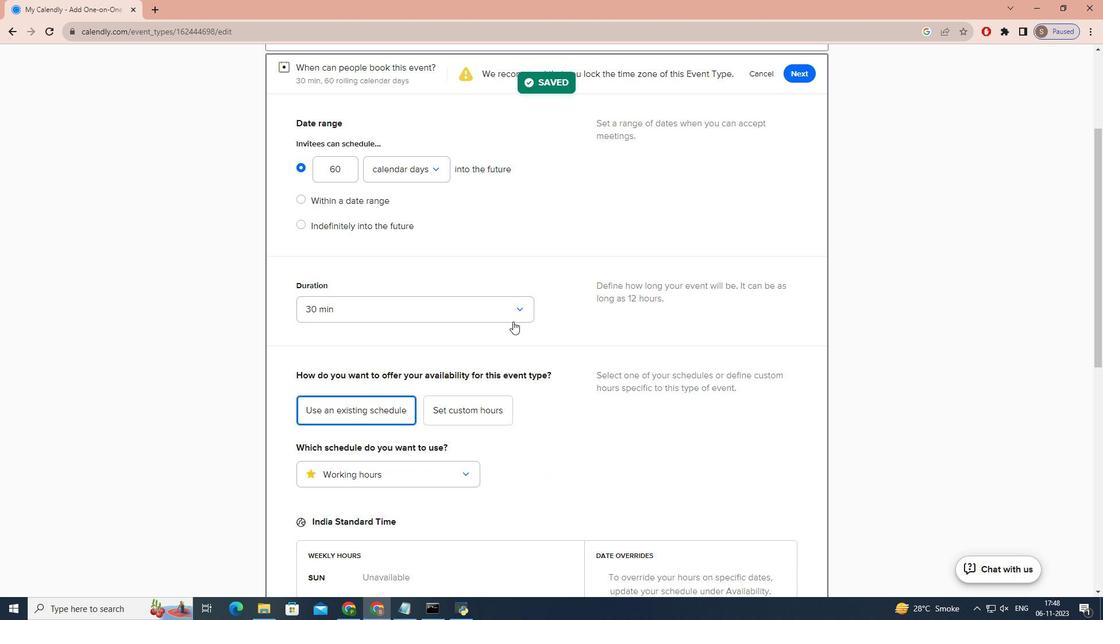 
Action: Mouse moved to (505, 426)
Screenshot: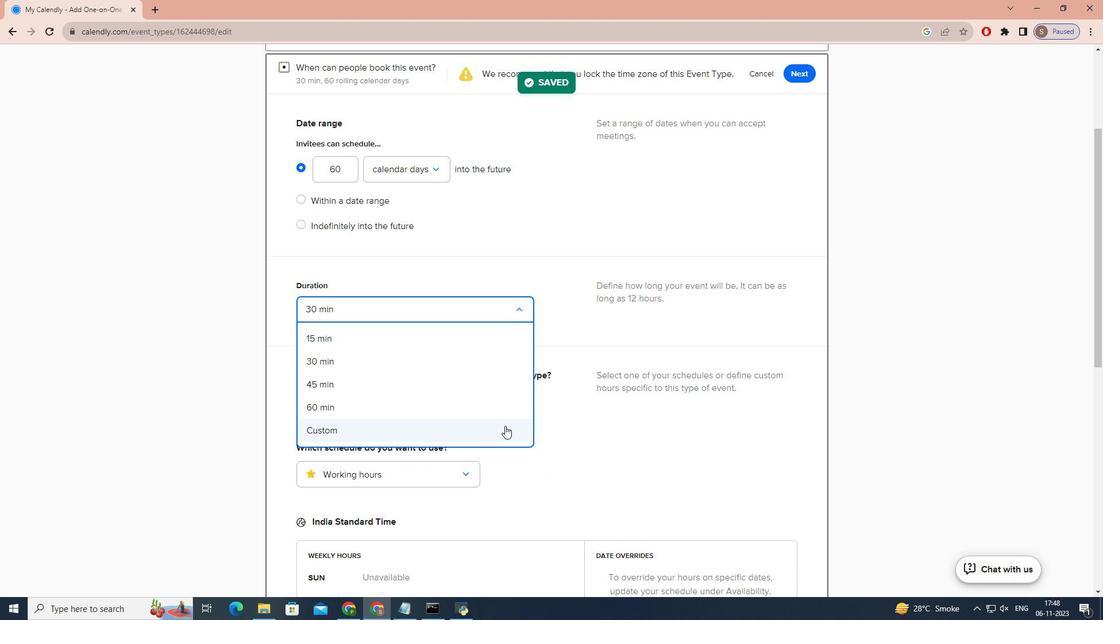 
Action: Mouse pressed left at (505, 426)
Screenshot: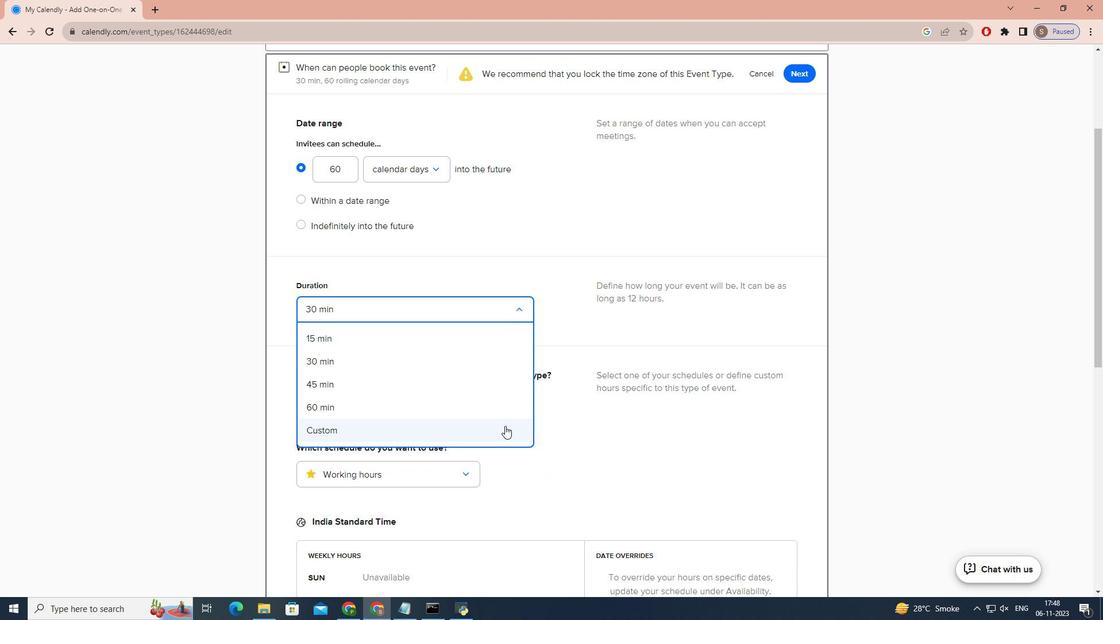 
Action: Key pressed 75
Screenshot: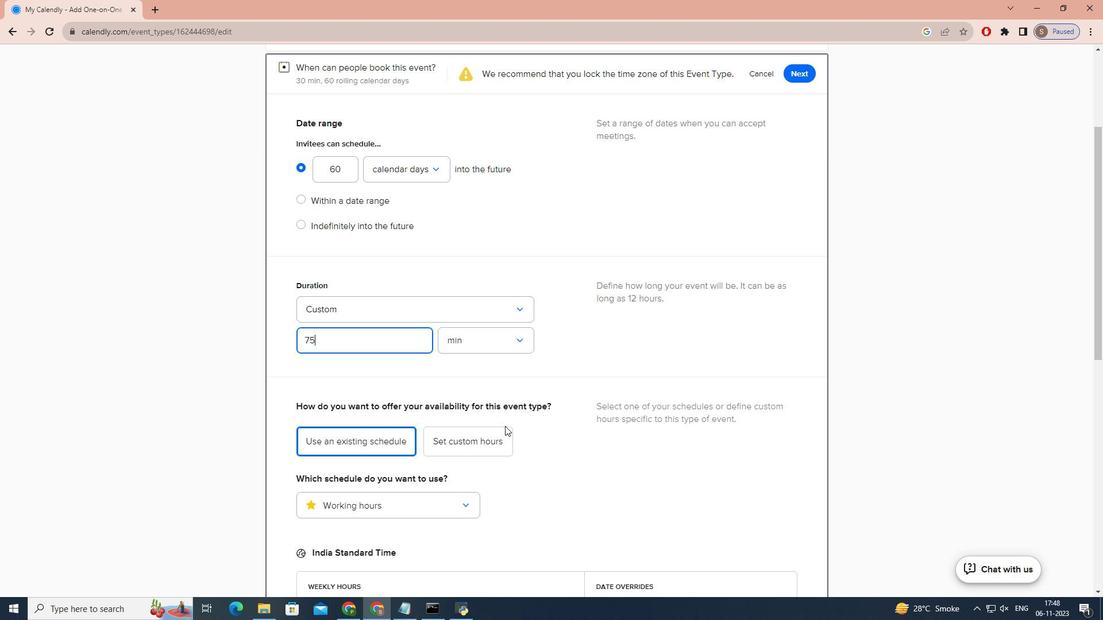 
Action: Mouse moved to (658, 319)
Screenshot: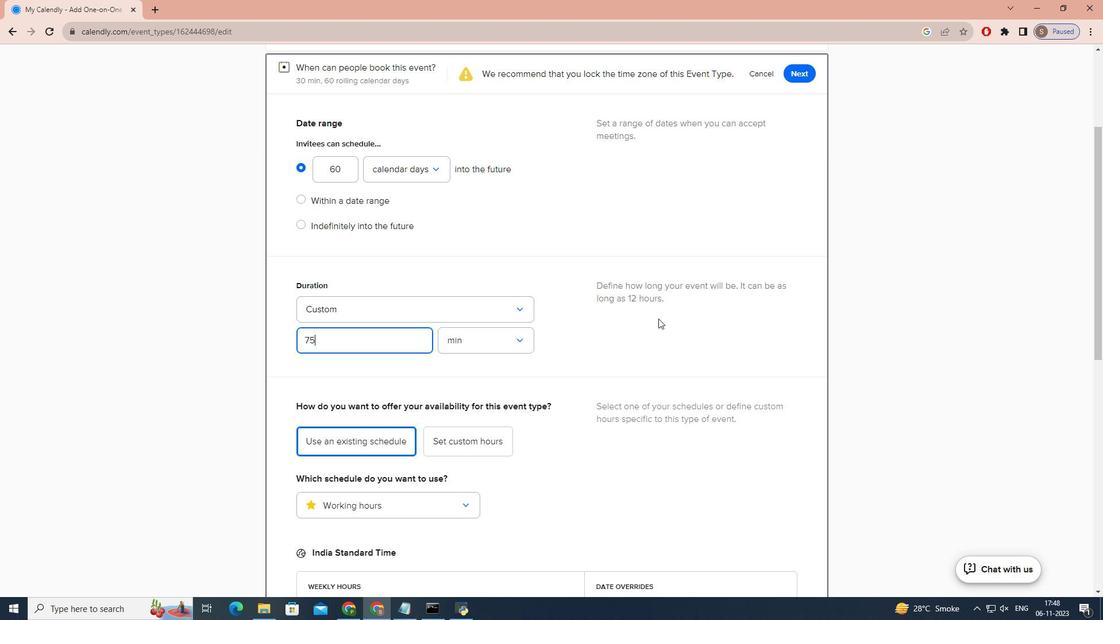 
Action: Mouse scrolled (658, 319) with delta (0, 0)
Screenshot: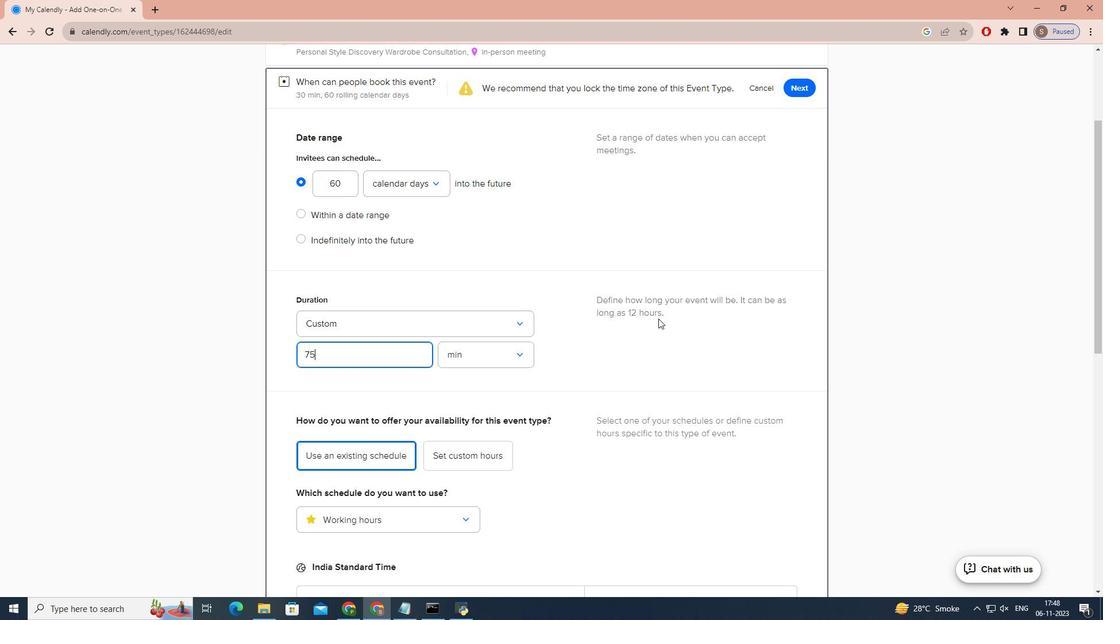 
Action: Mouse scrolled (658, 319) with delta (0, 0)
Screenshot: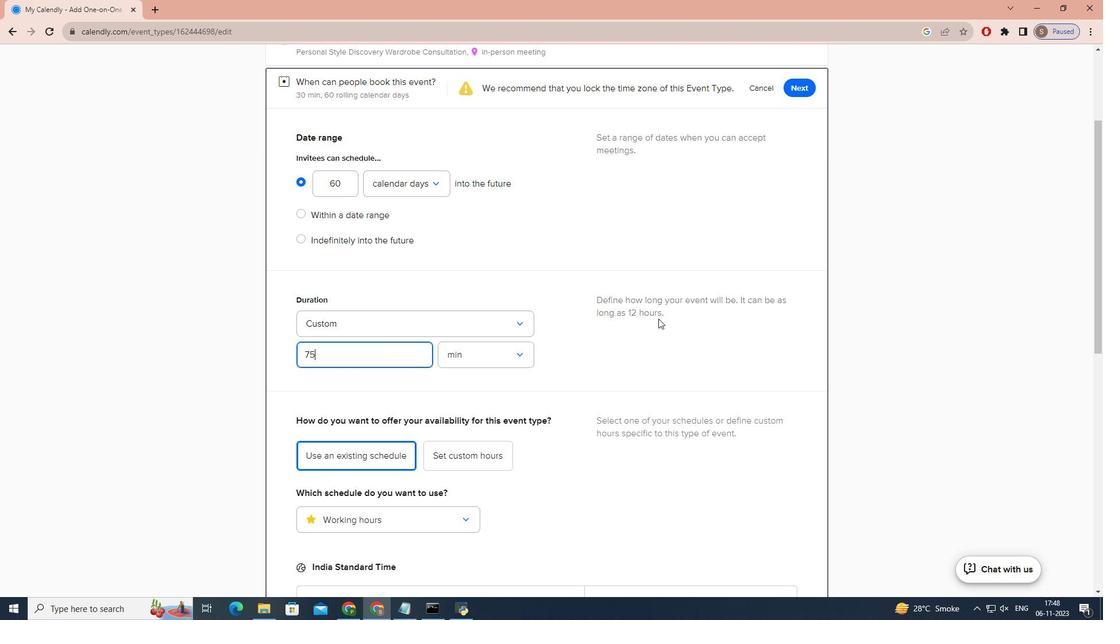 
Action: Mouse scrolled (658, 319) with delta (0, 0)
Screenshot: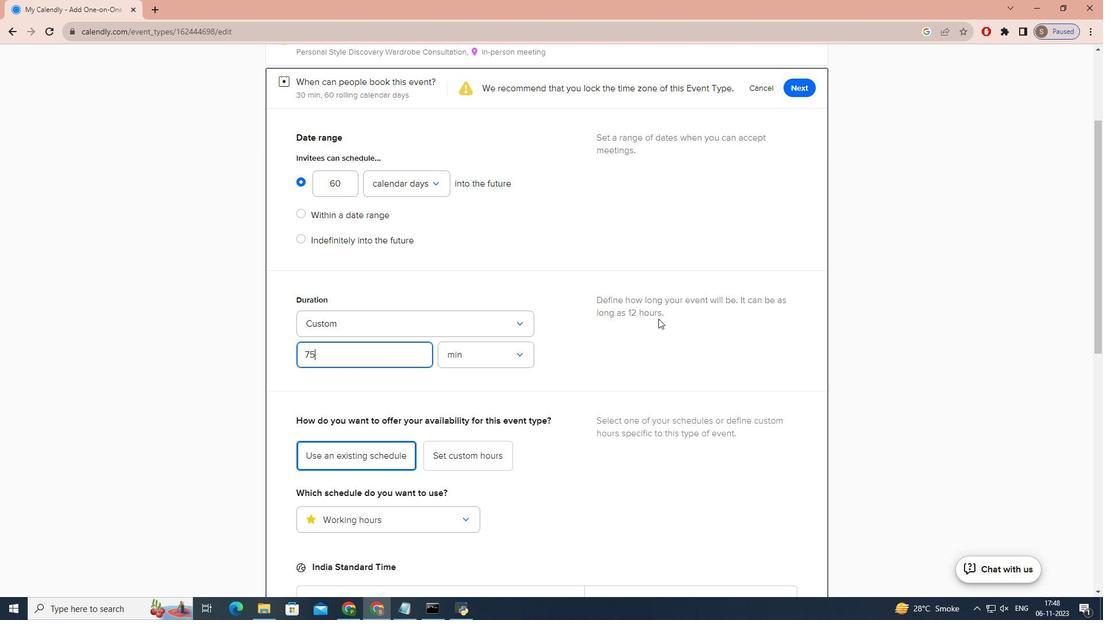 
Action: Mouse scrolled (658, 319) with delta (0, 0)
Screenshot: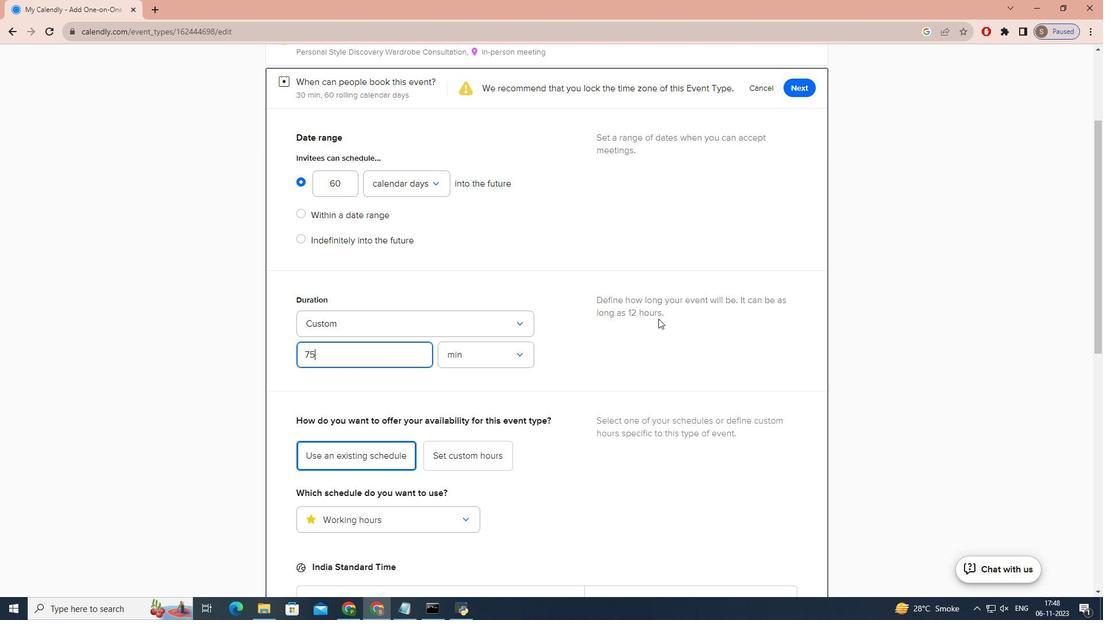 
Action: Mouse moved to (800, 247)
Screenshot: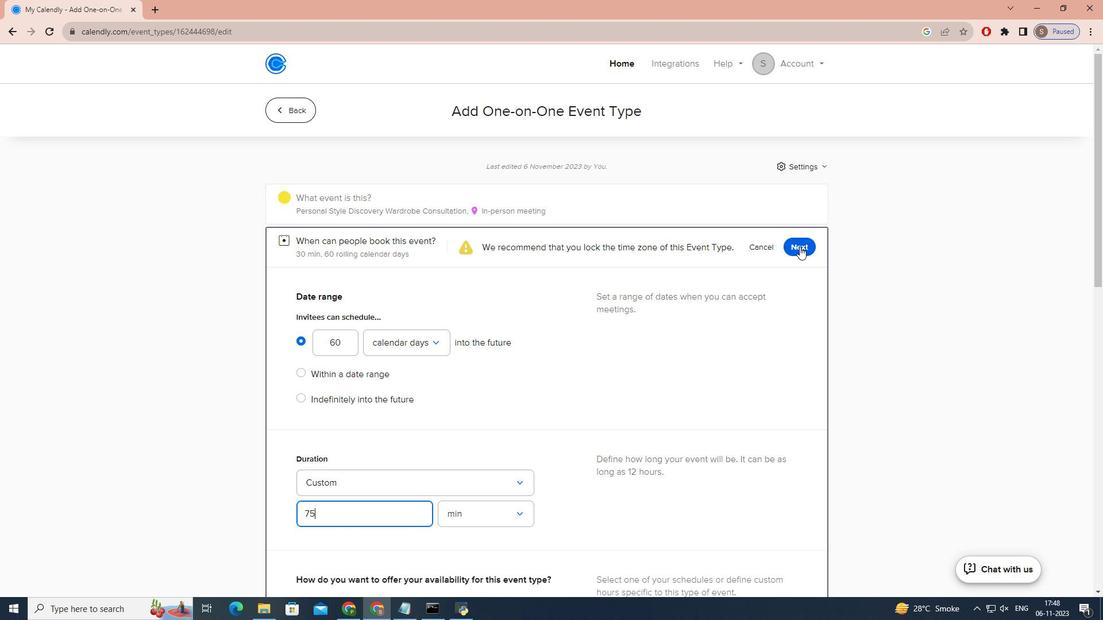 
Action: Mouse pressed left at (800, 247)
Screenshot: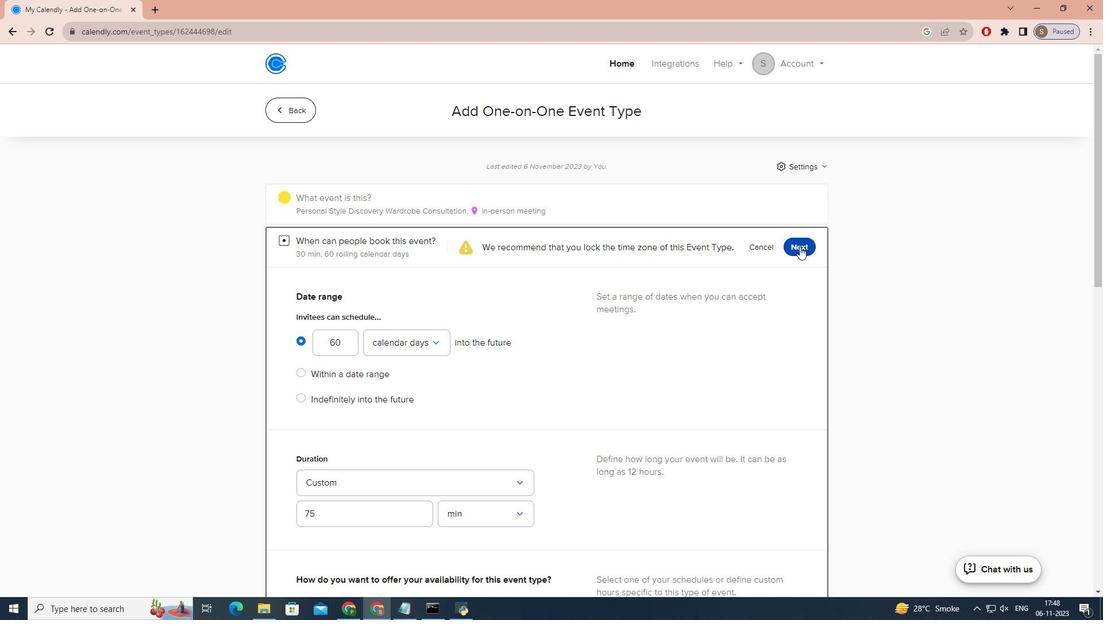 
